 Task: configure a workspace in Visual Studio Code for managing your project.
Action: Mouse moved to (380, 260)
Screenshot: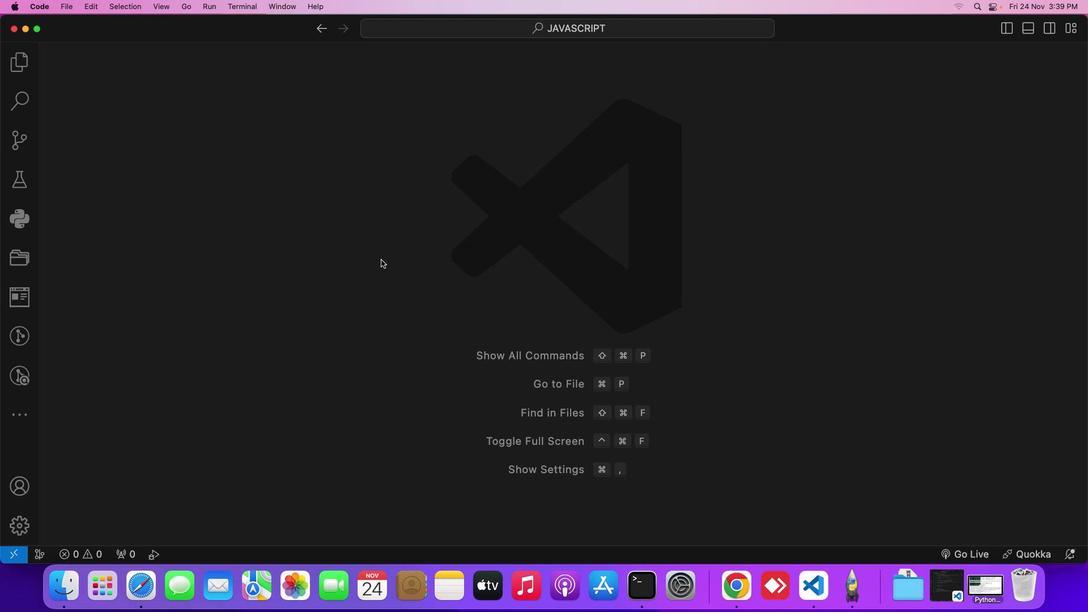 
Action: Mouse pressed left at (380, 260)
Screenshot: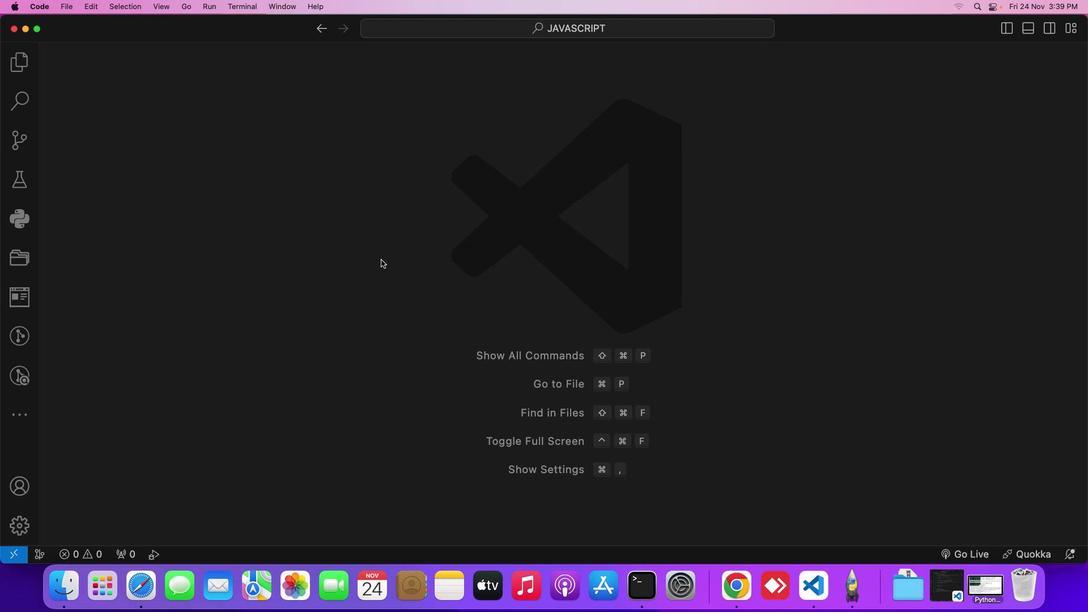 
Action: Mouse moved to (44, 5)
Screenshot: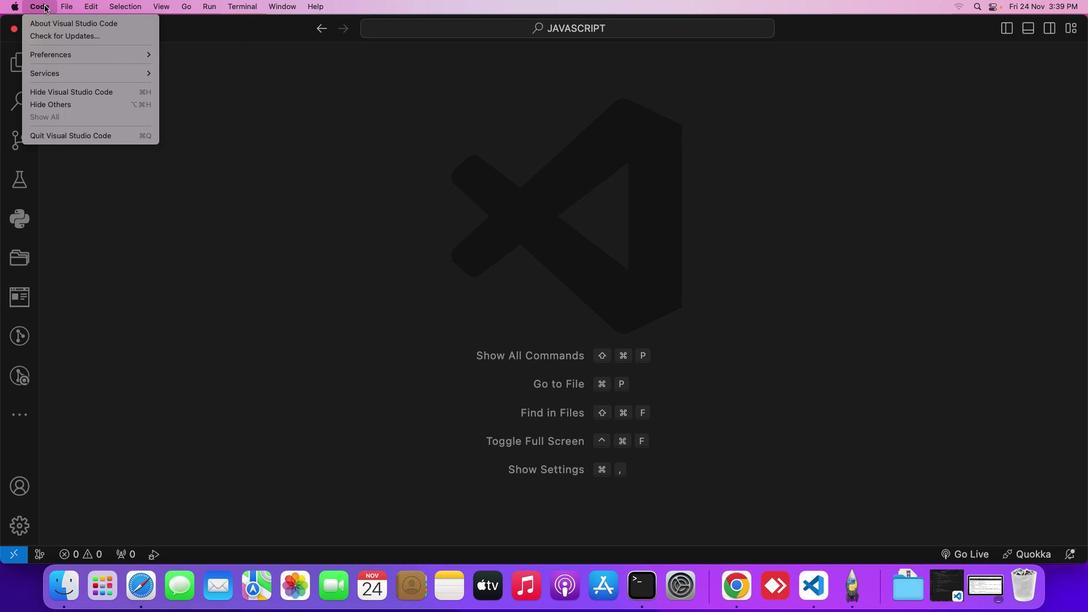 
Action: Mouse pressed left at (44, 5)
Screenshot: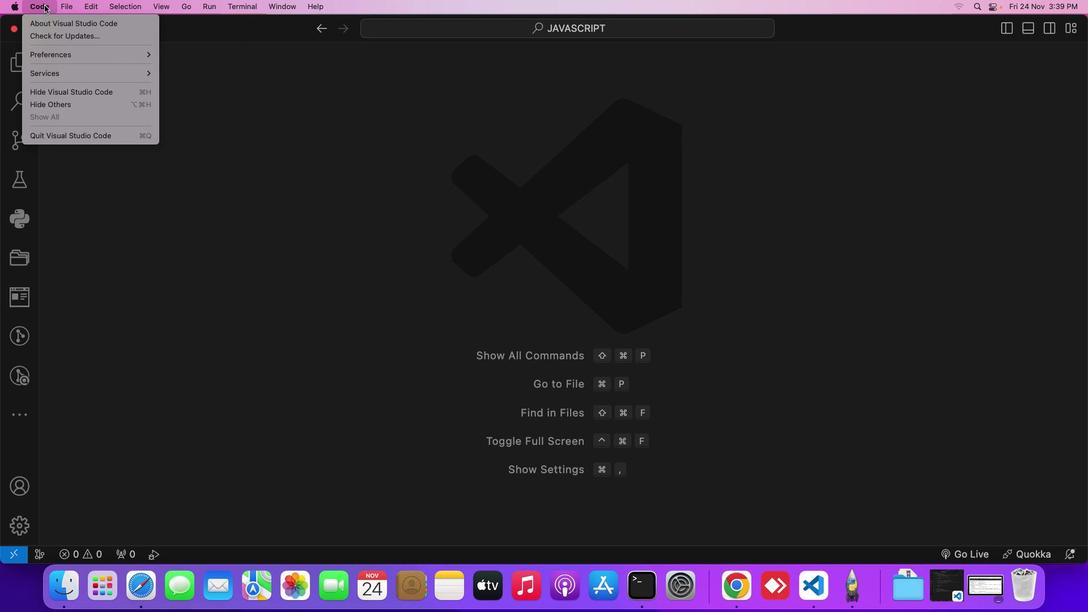 
Action: Mouse moved to (75, 57)
Screenshot: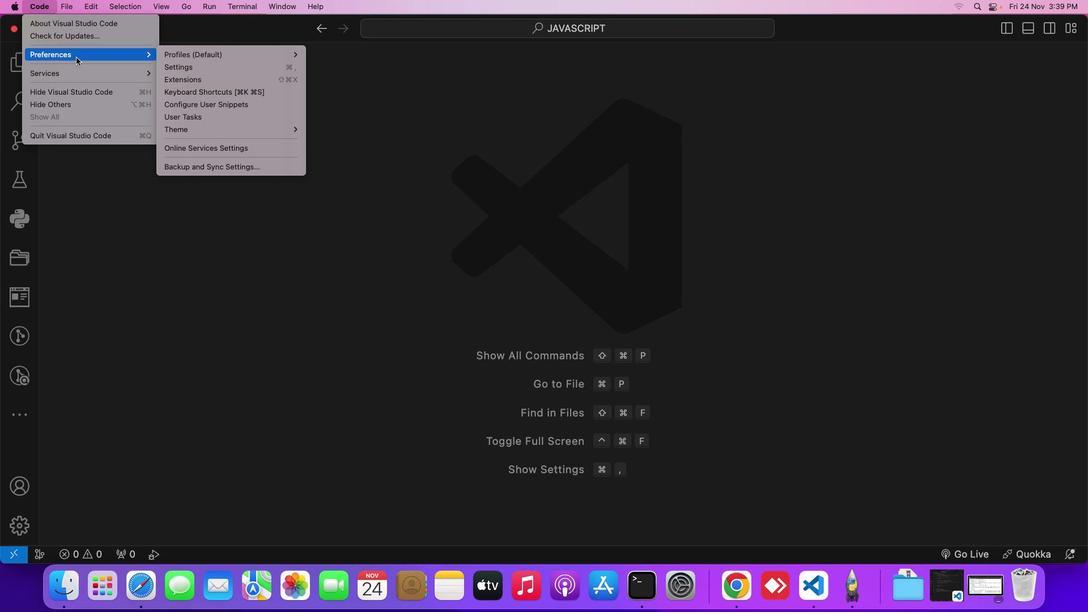 
Action: Mouse pressed left at (75, 57)
Screenshot: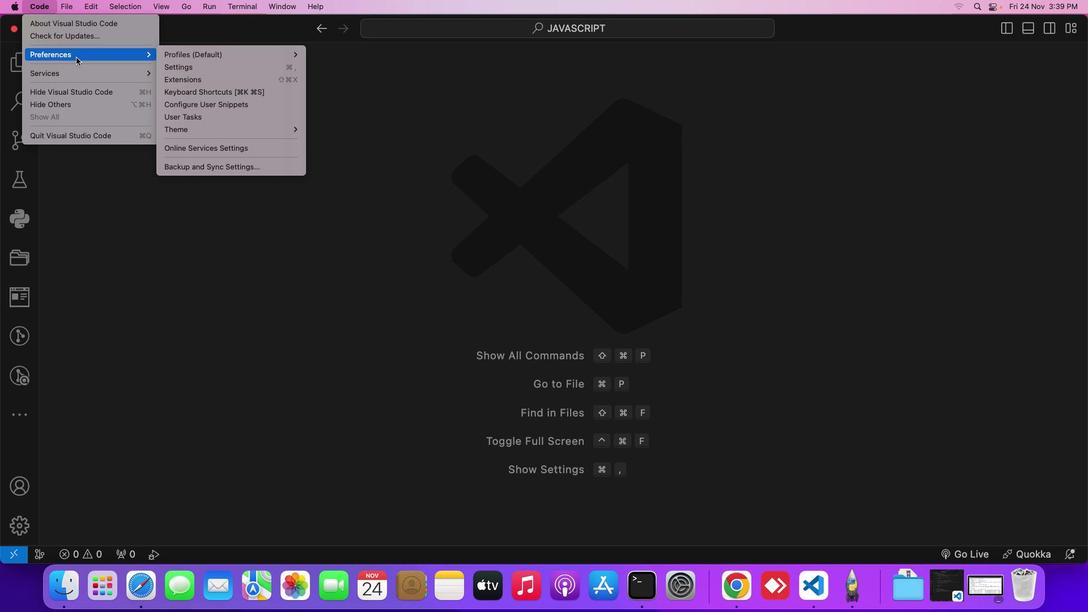 
Action: Mouse moved to (200, 69)
Screenshot: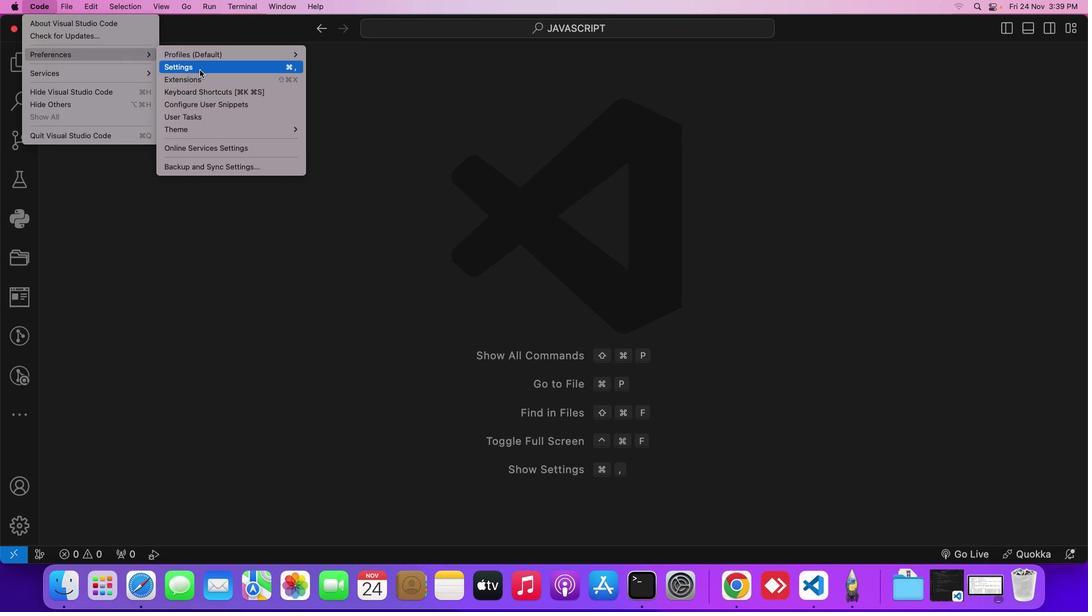 
Action: Mouse pressed left at (200, 69)
Screenshot: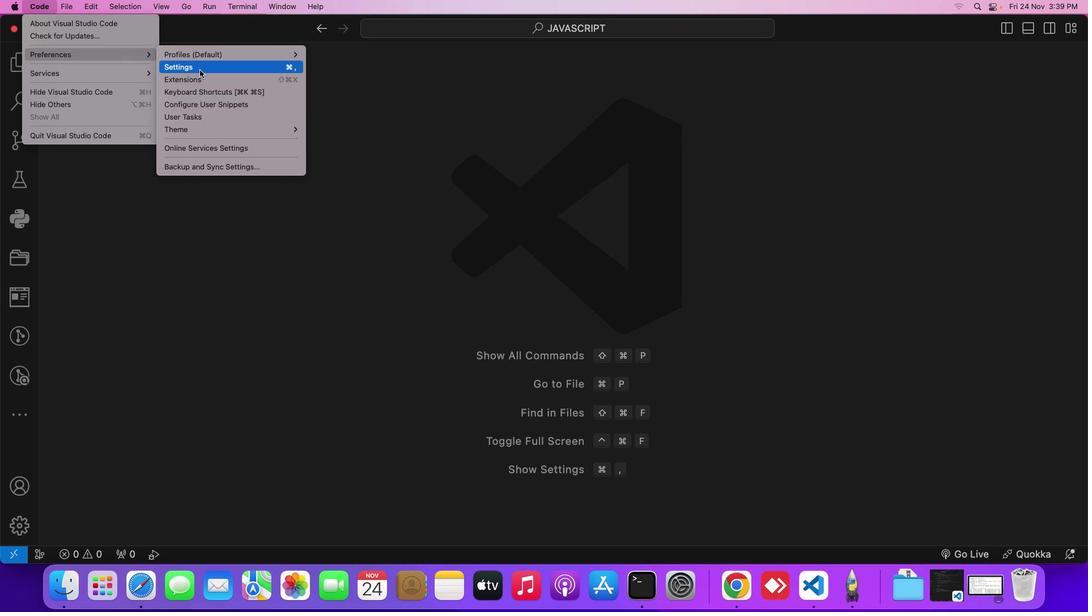 
Action: Mouse moved to (1026, 58)
Screenshot: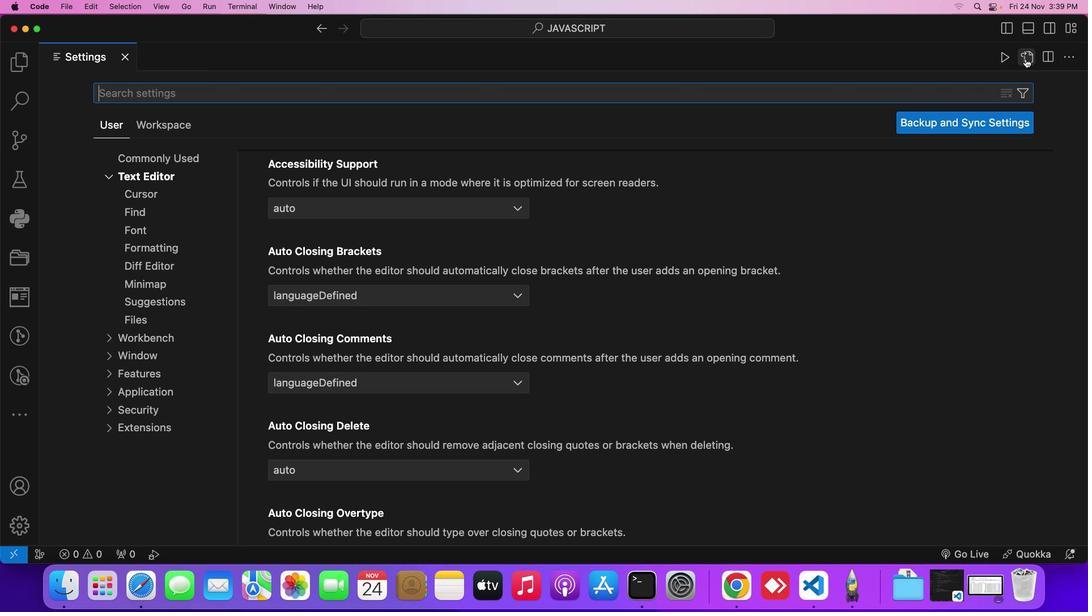 
Action: Mouse pressed left at (1026, 58)
Screenshot: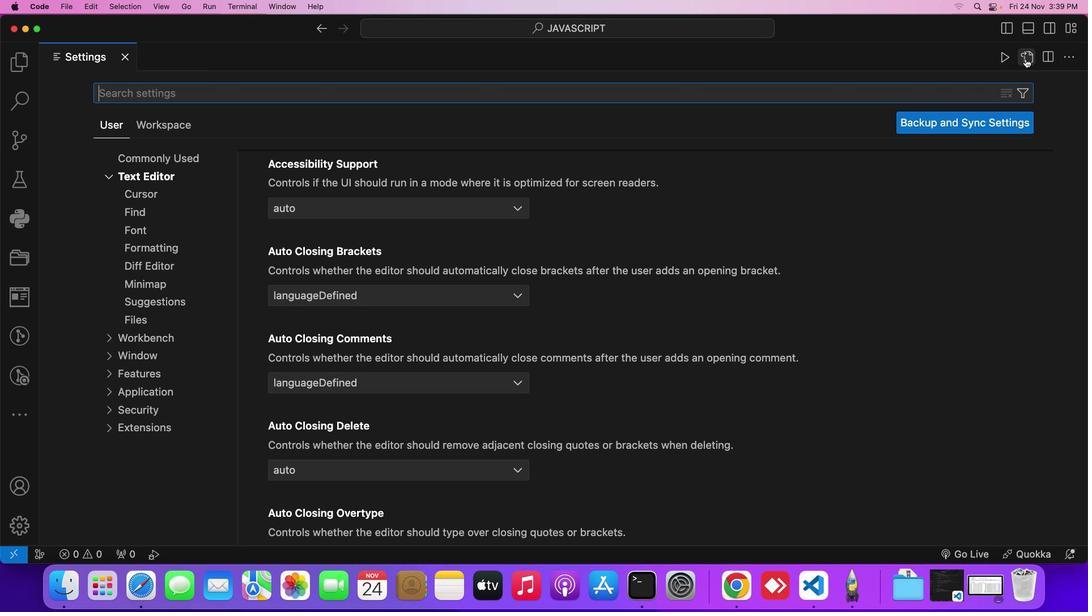 
Action: Mouse moved to (423, 383)
Screenshot: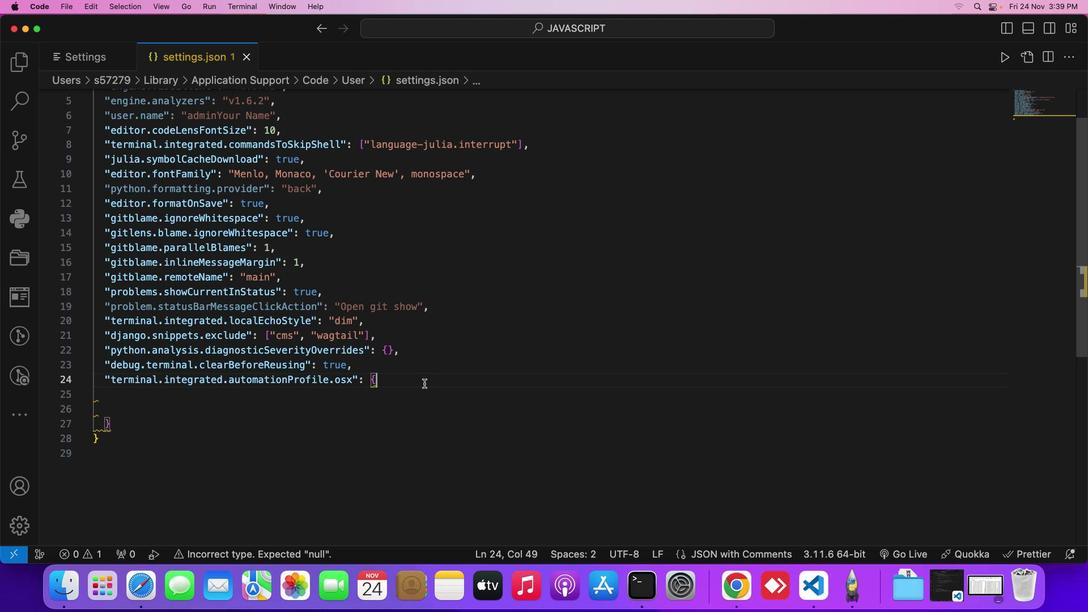 
Action: Mouse pressed left at (423, 383)
Screenshot: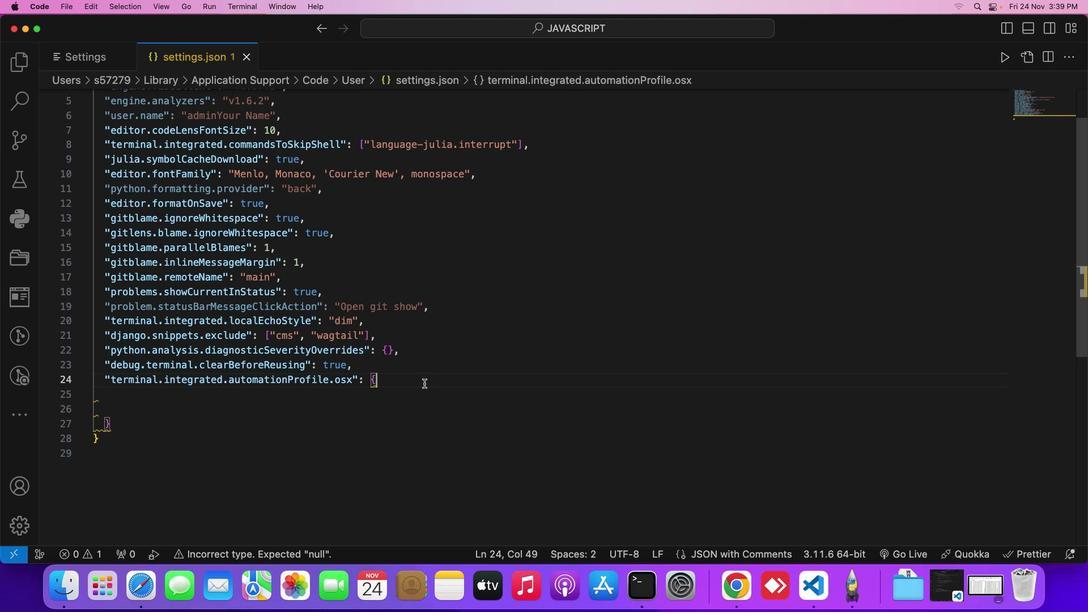 
Action: Mouse moved to (385, 357)
Screenshot: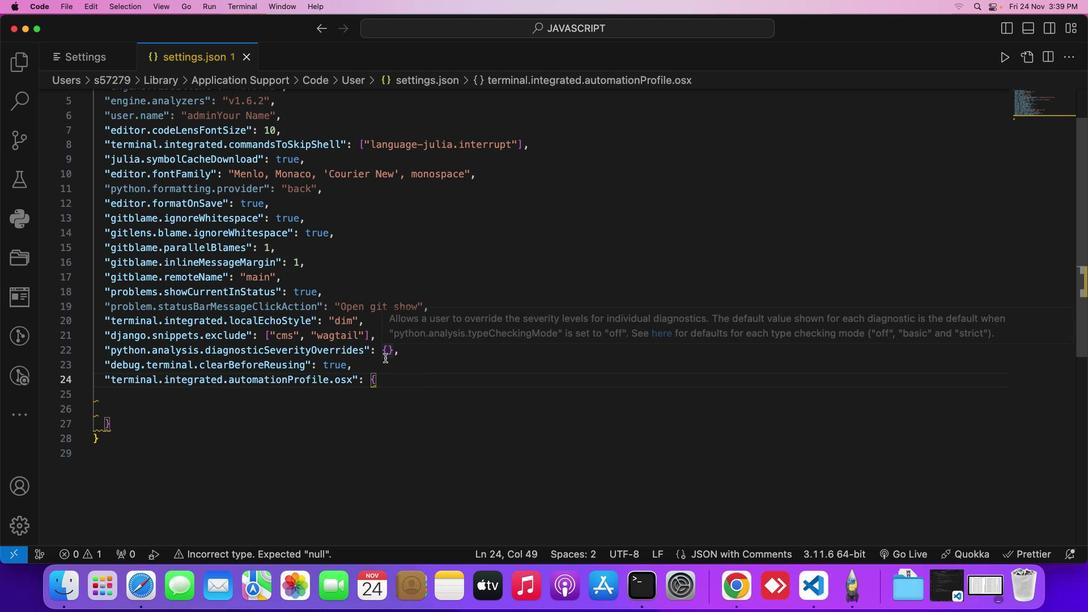 
Action: Mouse scrolled (385, 357) with delta (0, 0)
Screenshot: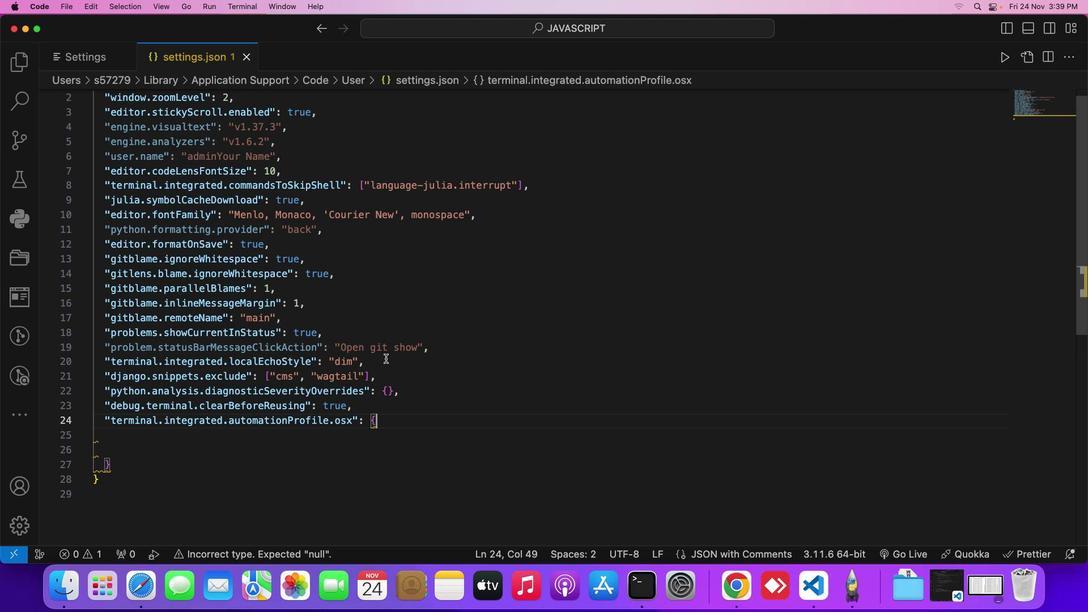 
Action: Mouse moved to (317, 302)
Screenshot: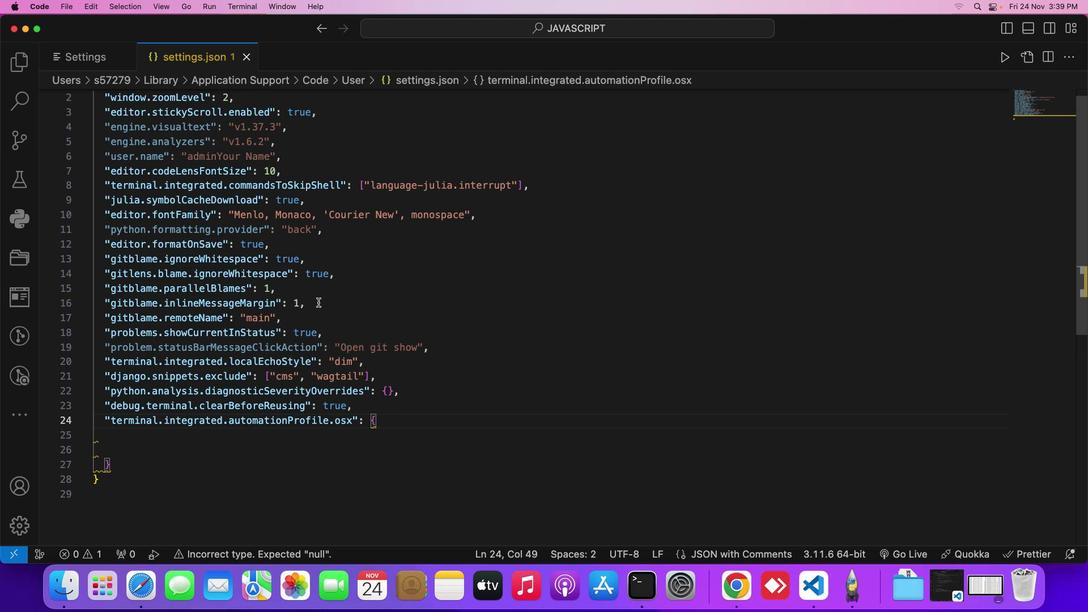 
Action: Mouse pressed left at (317, 302)
Screenshot: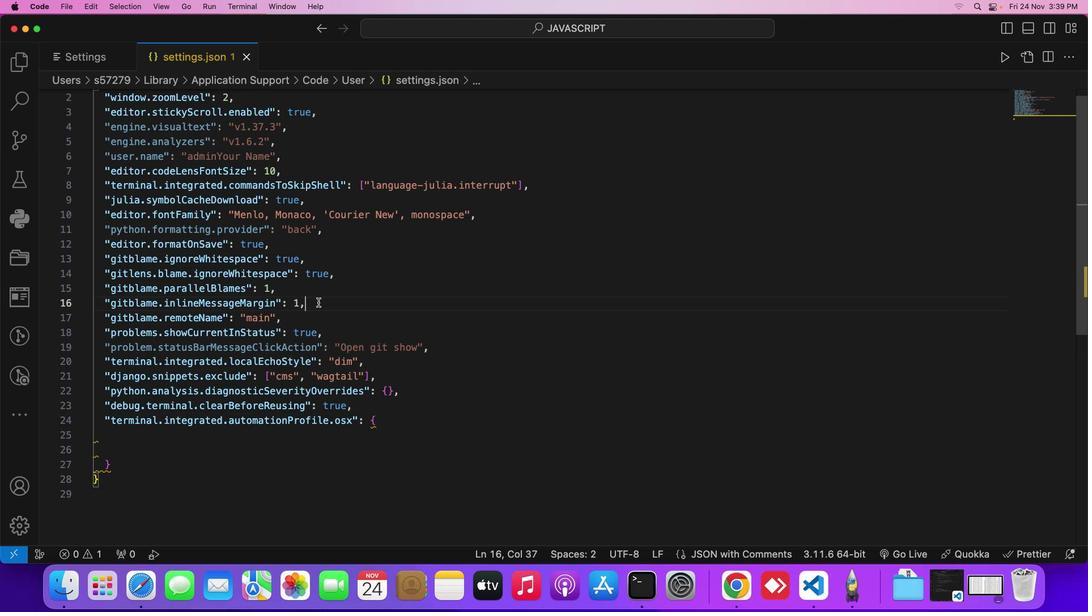 
Action: Mouse moved to (408, 413)
Screenshot: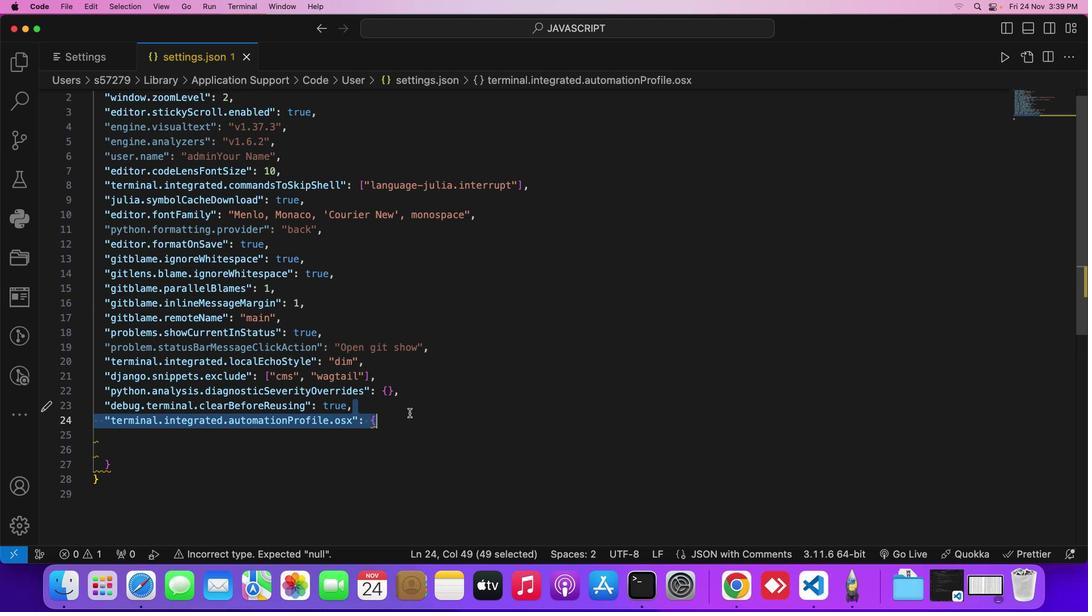 
Action: Mouse pressed left at (408, 413)
Screenshot: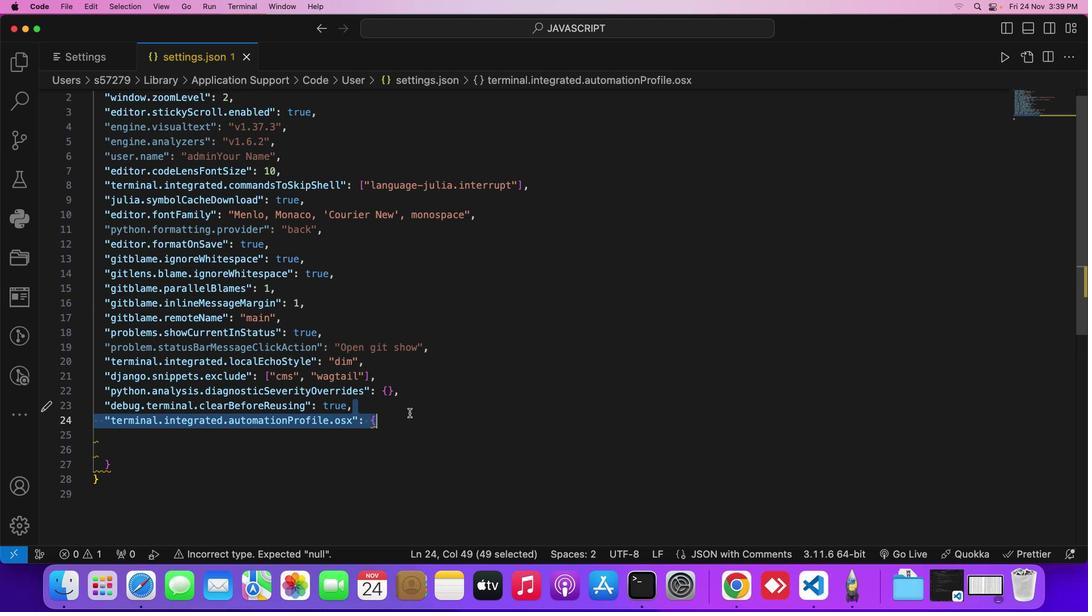 
Action: Mouse moved to (309, 315)
Screenshot: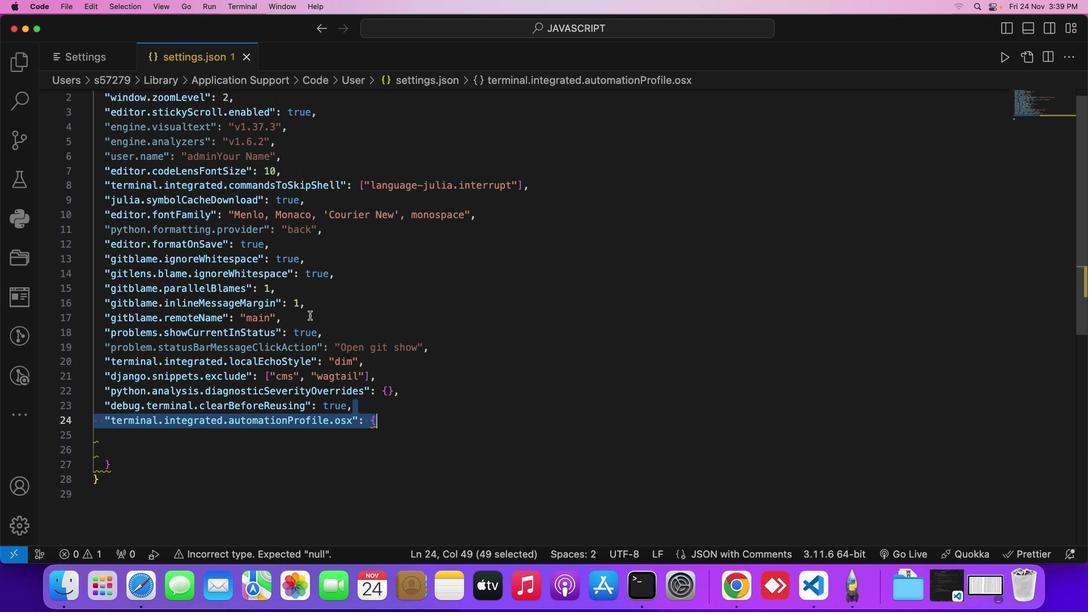 
Action: Mouse pressed left at (309, 315)
Screenshot: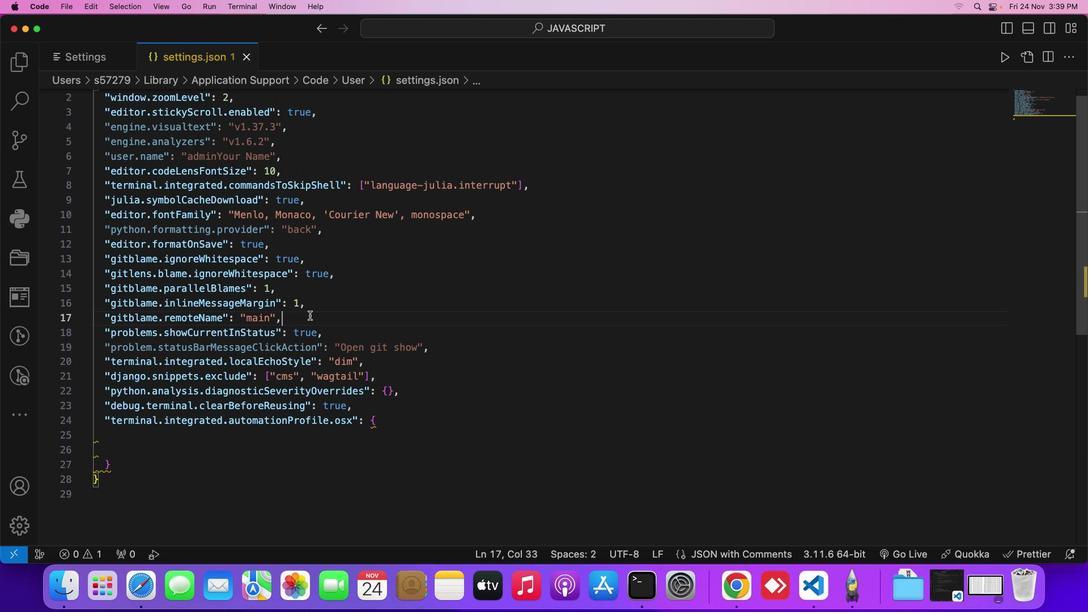 
Action: Mouse moved to (383, 376)
Screenshot: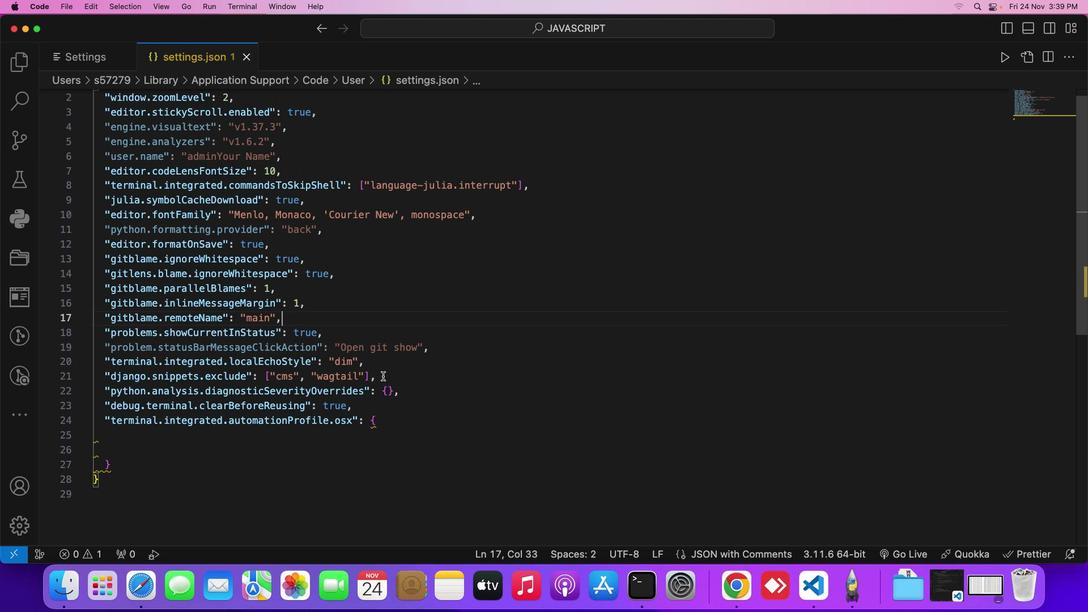 
Action: Mouse pressed left at (383, 376)
Screenshot: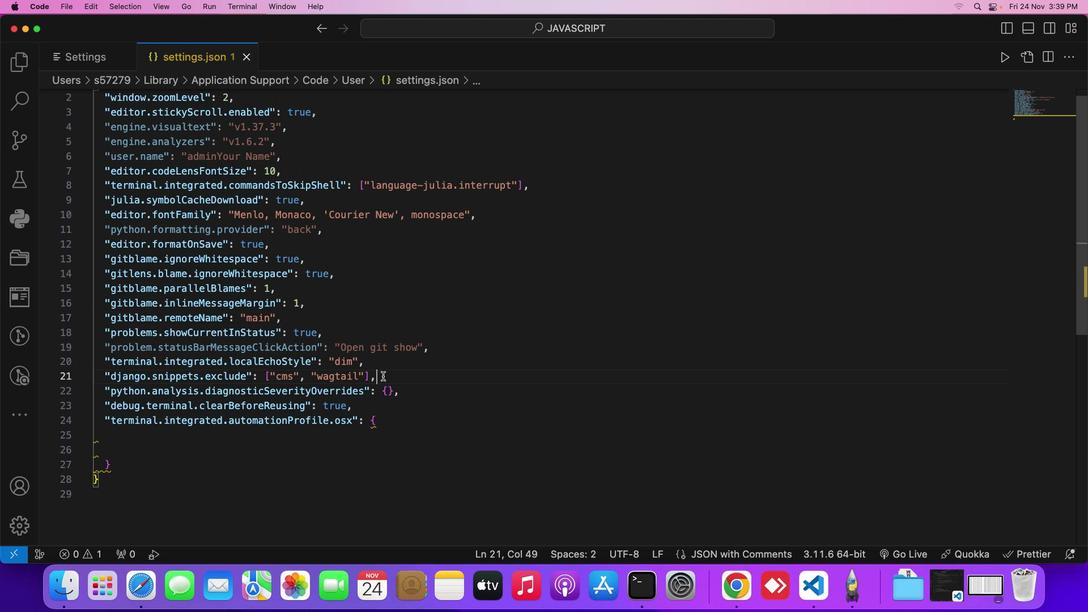 
Action: Key pressed Key.enterKey.shift_r'"''s''e''t''t''i''g''s'Key.rightKey.shift_r':'Key.leftKey.leftKey.leftKey.left'n'Key.rightKey.rightKey.rightKey.rightKey.spaceKey.shift_r'{'Key.enter'f'Key.backspaceKey.down','
Screenshot: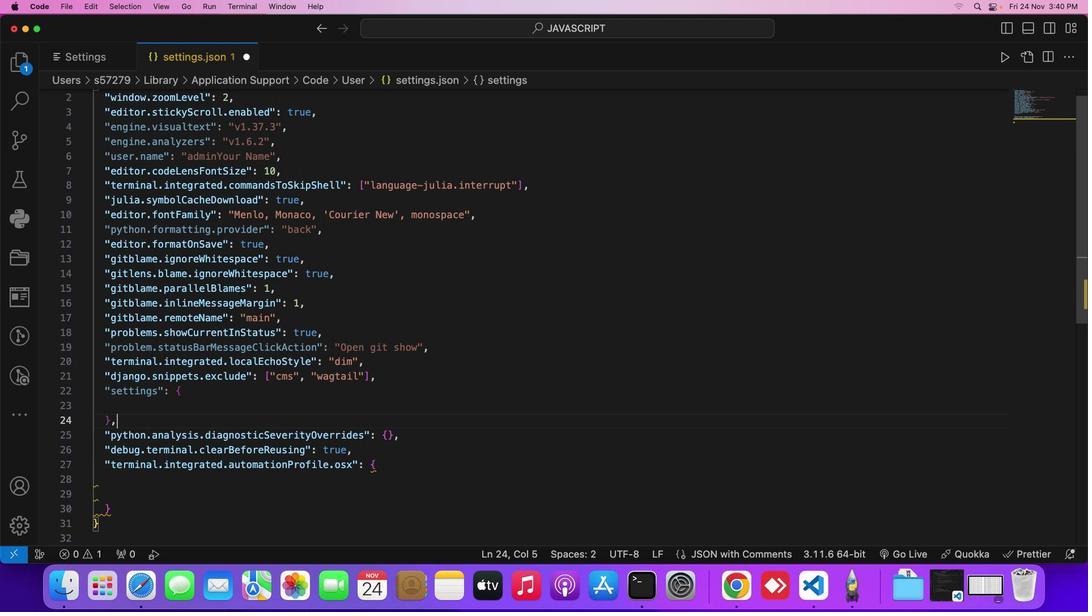 
Action: Mouse moved to (214, 400)
Screenshot: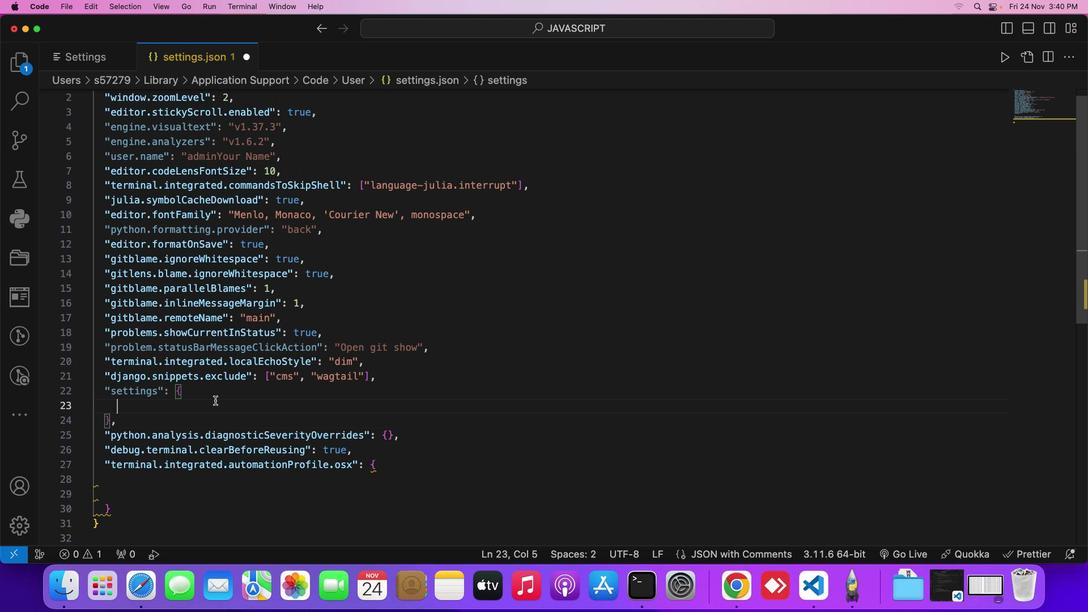 
Action: Mouse pressed left at (214, 400)
Screenshot: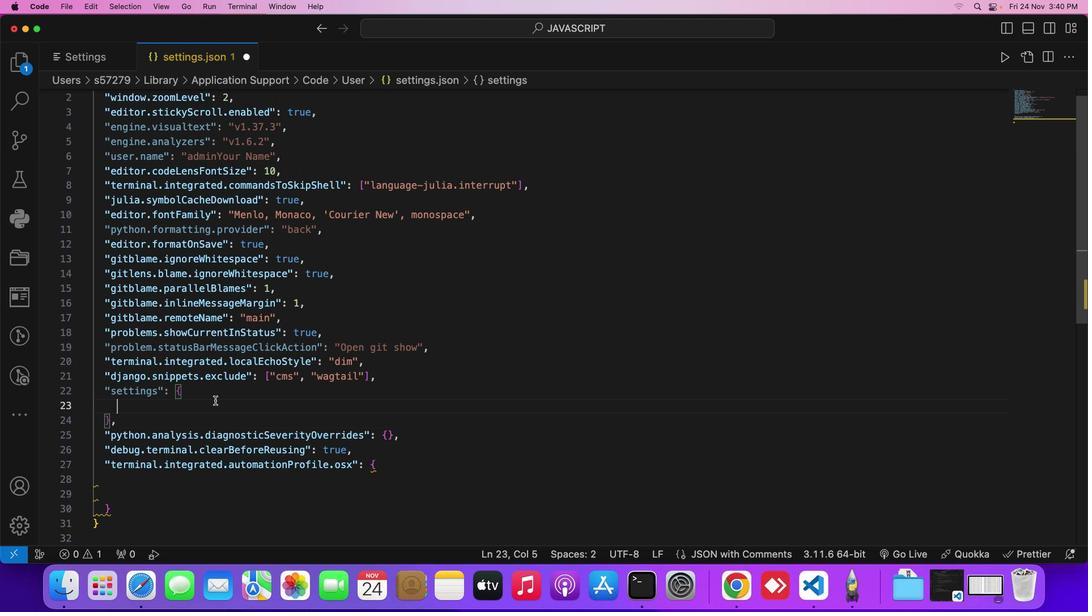 
Action: Mouse moved to (192, 393)
Screenshot: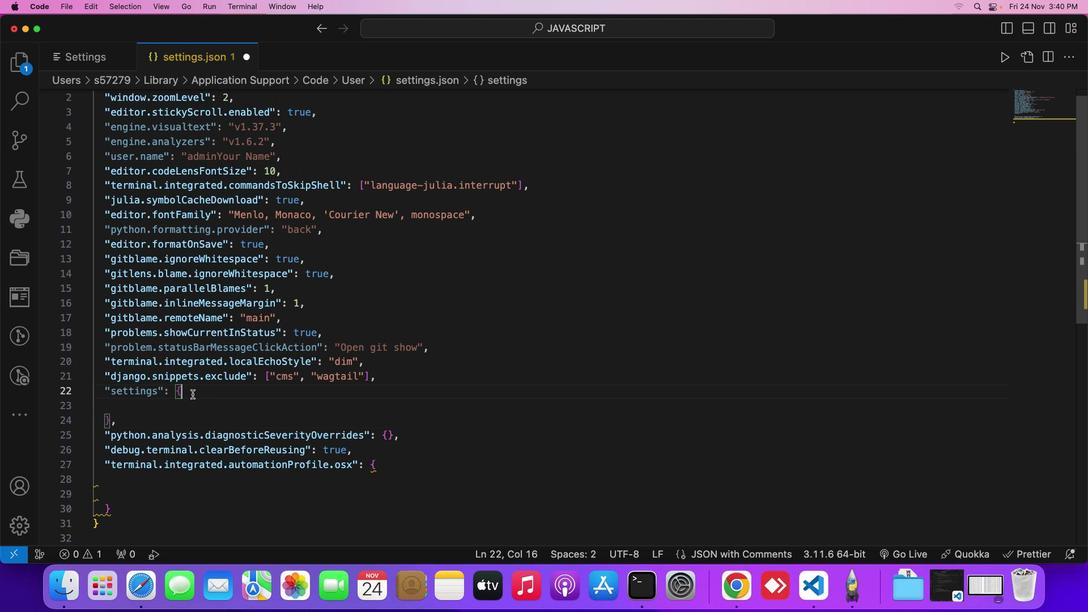 
Action: Mouse pressed left at (192, 393)
Screenshot: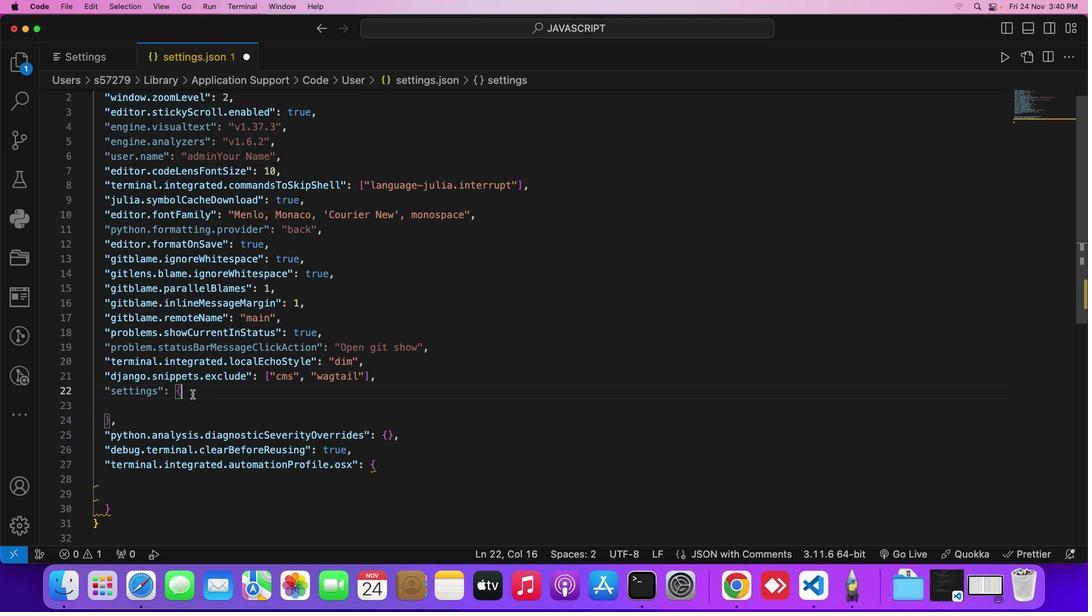 
Action: Mouse moved to (151, 402)
Screenshot: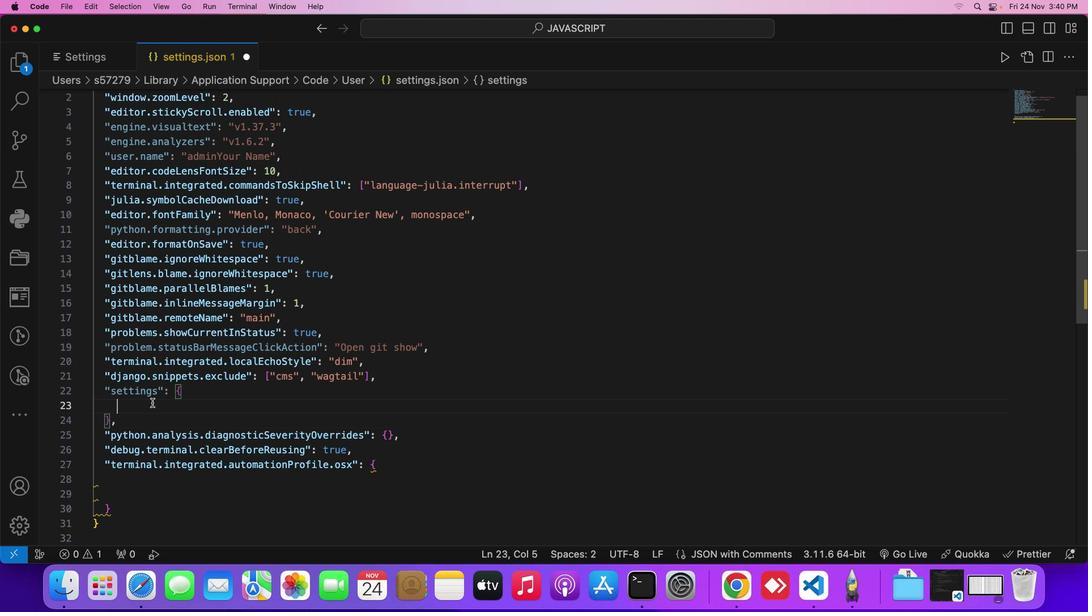 
Action: Mouse pressed left at (151, 402)
Screenshot: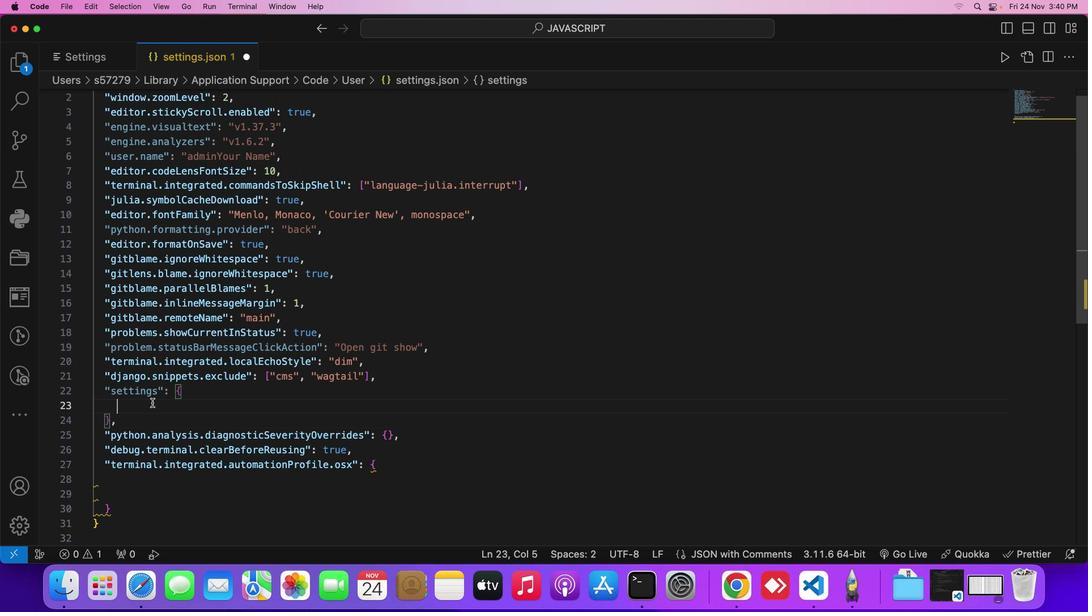 
Action: Key pressed Key.shift_r'"''e''d''i''t''o''r''.''t''a''b''s''i''z'Key.enterKey.rightKey.shift_r':'Key.space'2'','Key.enterKey.shift_r'"''f''i''l''e''s''.''d'Key.backspace'e''x''c''u'Key.enterKey.rightKey.shift_r':'Key.spaceKey.shift_r'{'Key.enter'f'Key.backspaceKey.shift_r'"'Key.shift_r'*''*''/''.''g''i''t'Key.rightKey.shift_r':'Key.space't''r''u''e'';'Key.backspace','Key.enterKey.shift_r'"'Key.shift_r'*''*''/''.'Key.spaceKey.backspaceKey.shift_r'D''s''.'Key.shift_r'S''t''o''r''e'Key.rightKey.shift_r':'Key.spaceKey.backspace't''r''u''e'';'Key.backspace
Screenshot: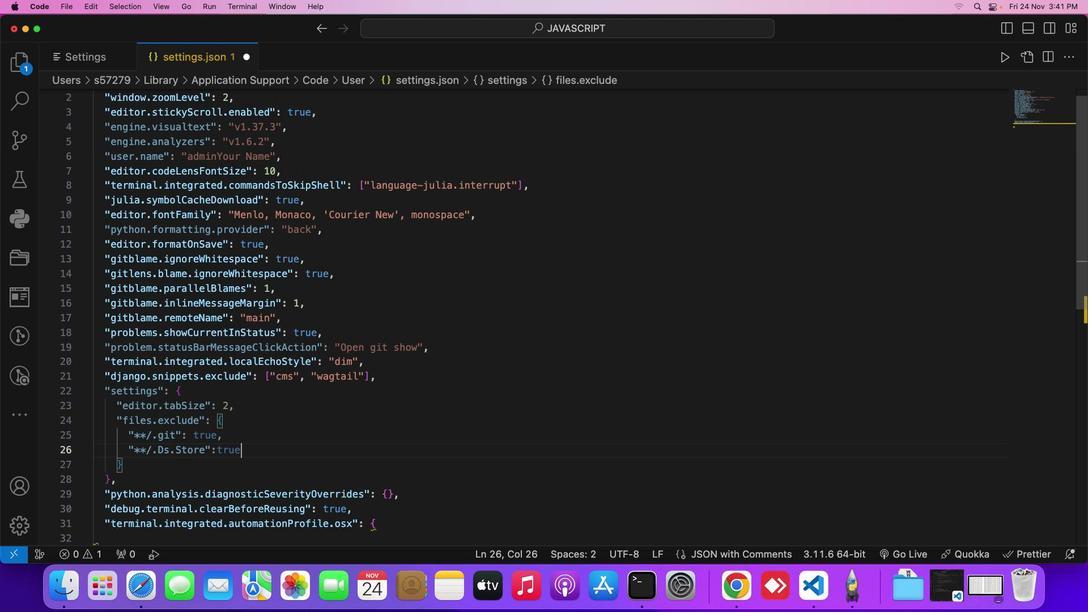
Action: Mouse moved to (150, 409)
Screenshot: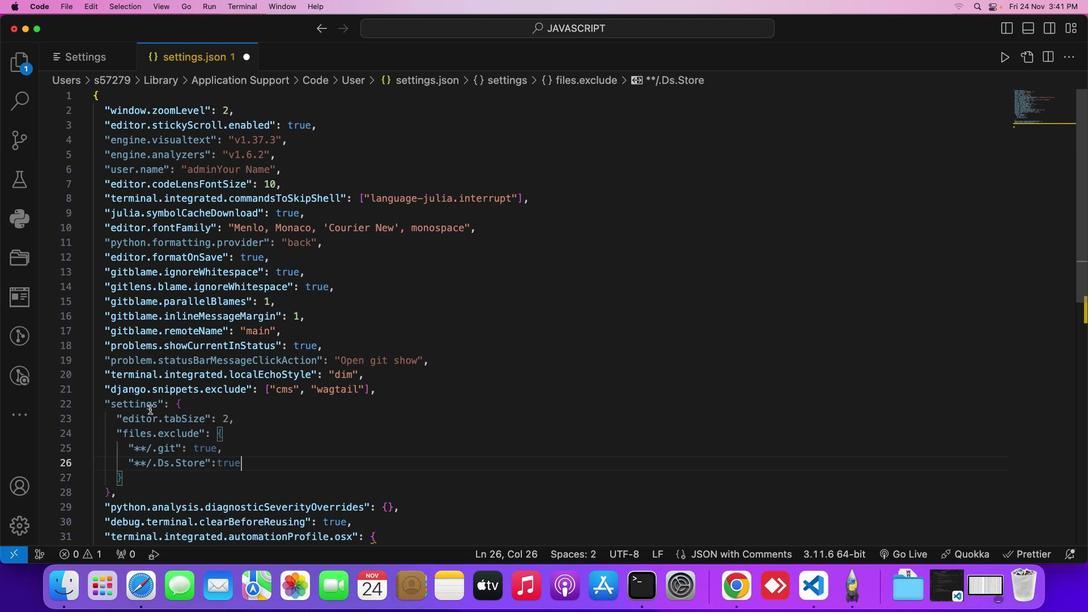 
Action: Mouse scrolled (150, 409) with delta (0, 0)
Screenshot: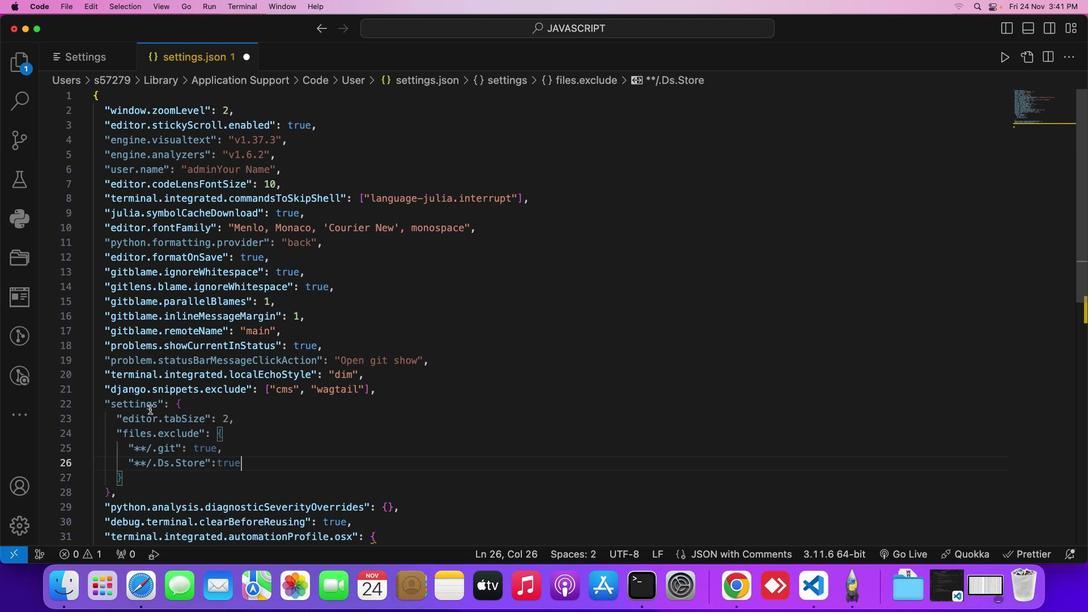 
Action: Mouse moved to (150, 409)
Screenshot: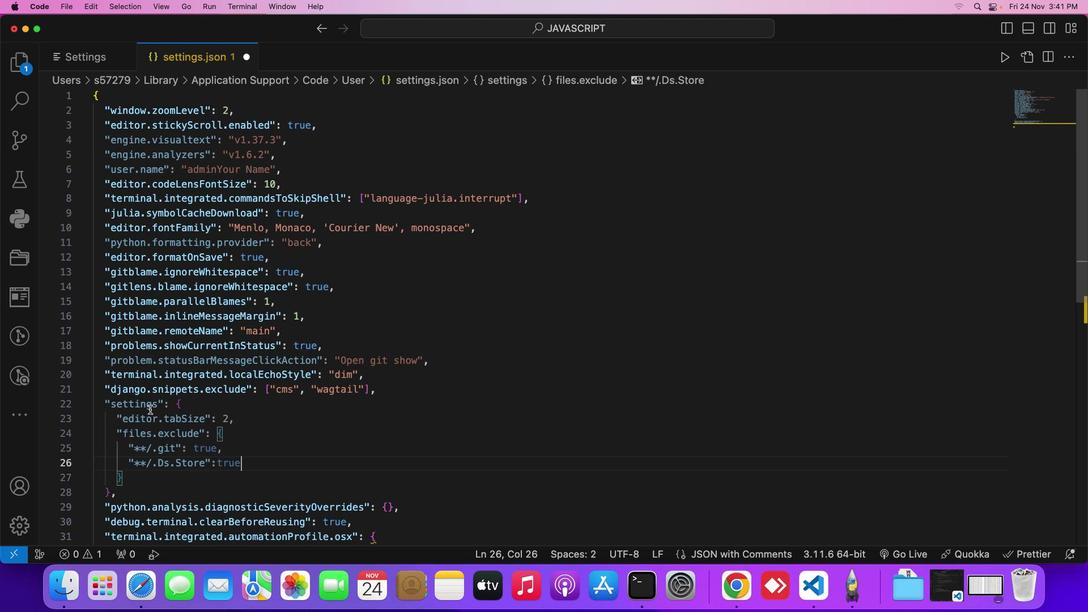 
Action: Mouse scrolled (150, 409) with delta (0, 0)
Screenshot: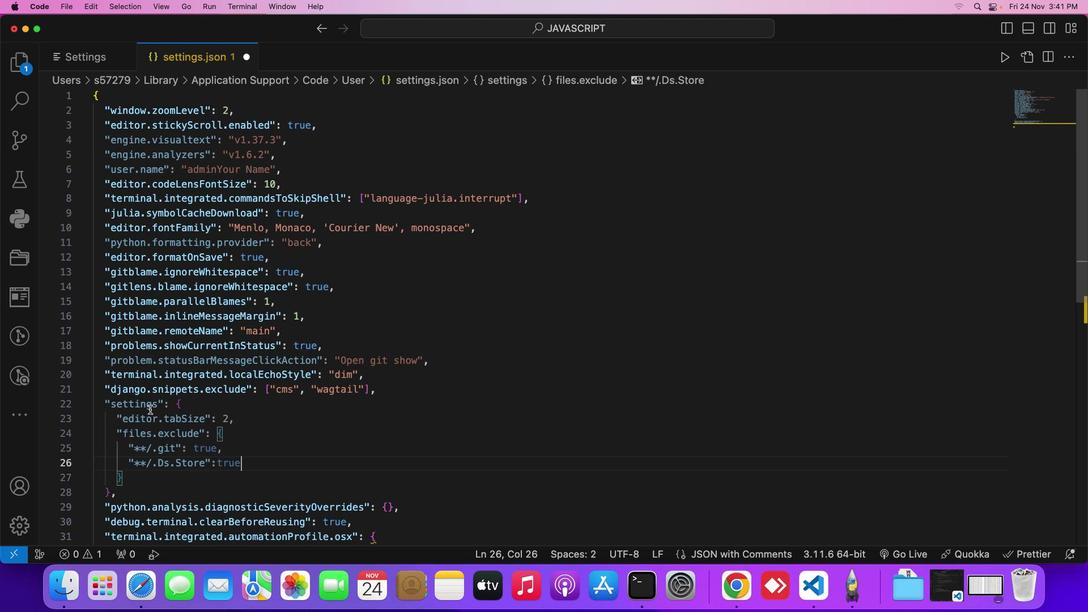 
Action: Mouse scrolled (150, 409) with delta (0, 1)
Screenshot: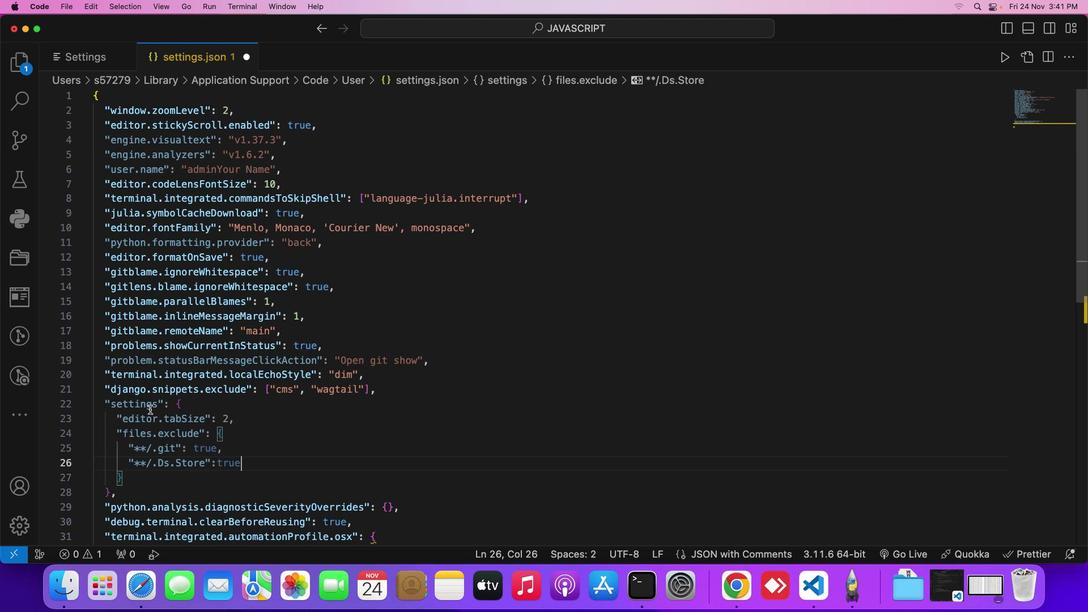 
Action: Mouse moved to (164, 413)
Screenshot: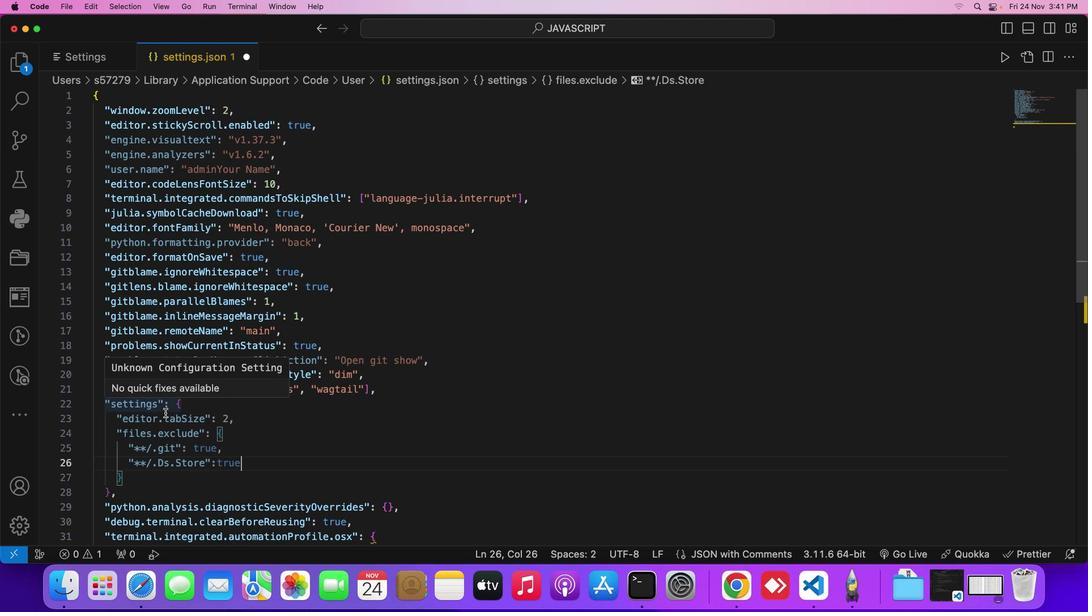 
Action: Key pressed Key.cmd
Screenshot: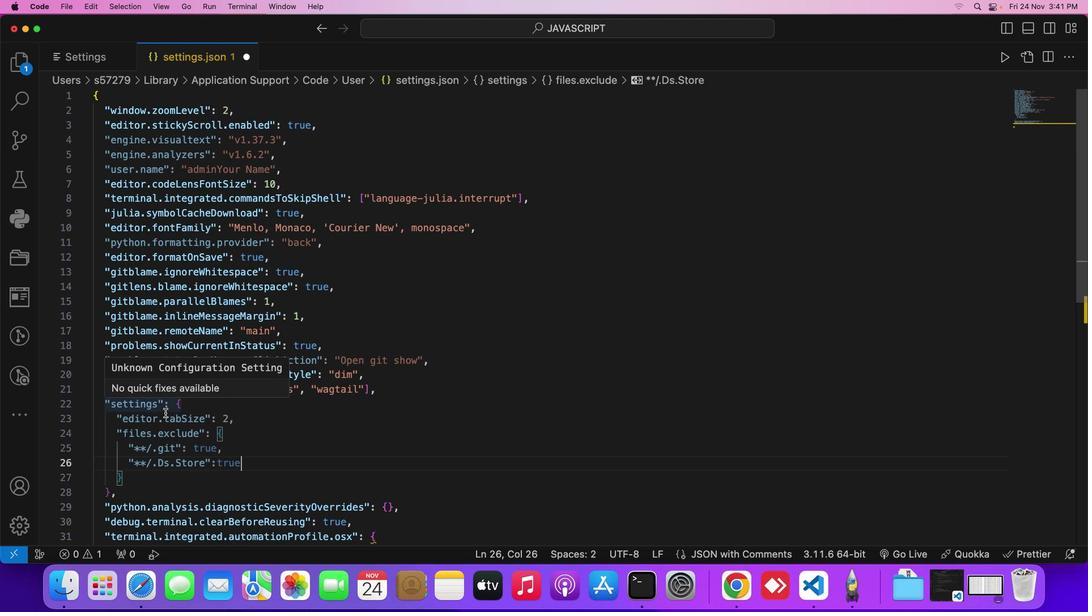
Action: Mouse moved to (164, 413)
Screenshot: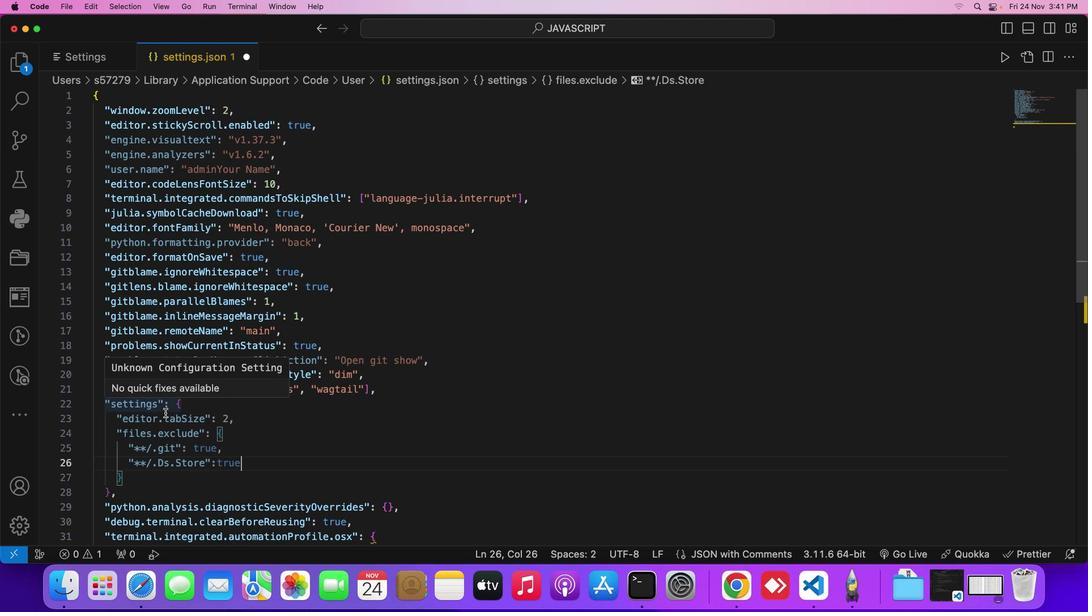 
Action: Key pressed 's'
Screenshot: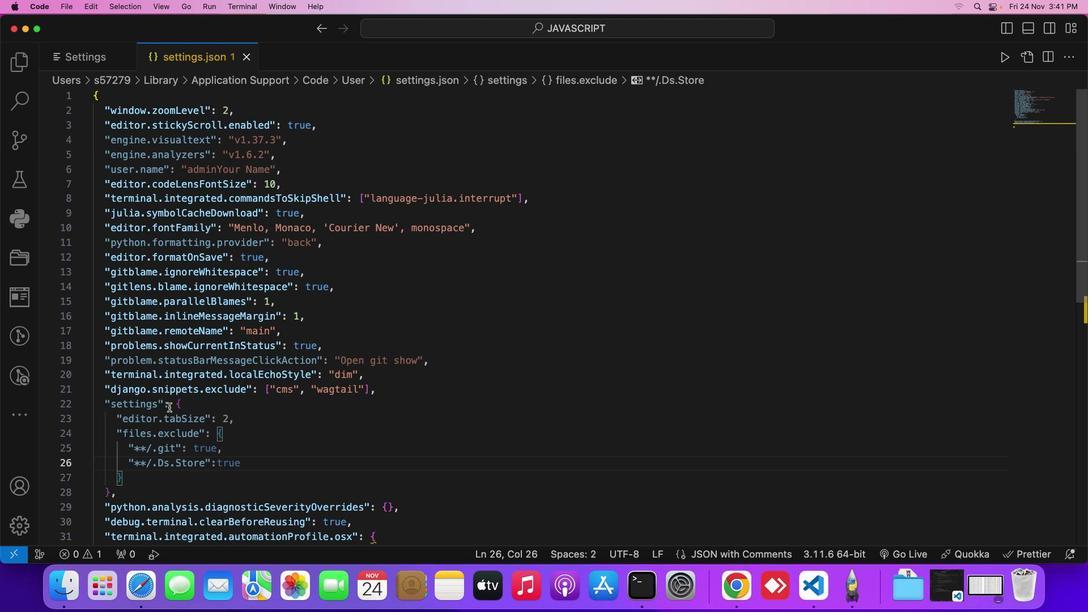 
Action: Mouse moved to (70, 6)
Screenshot: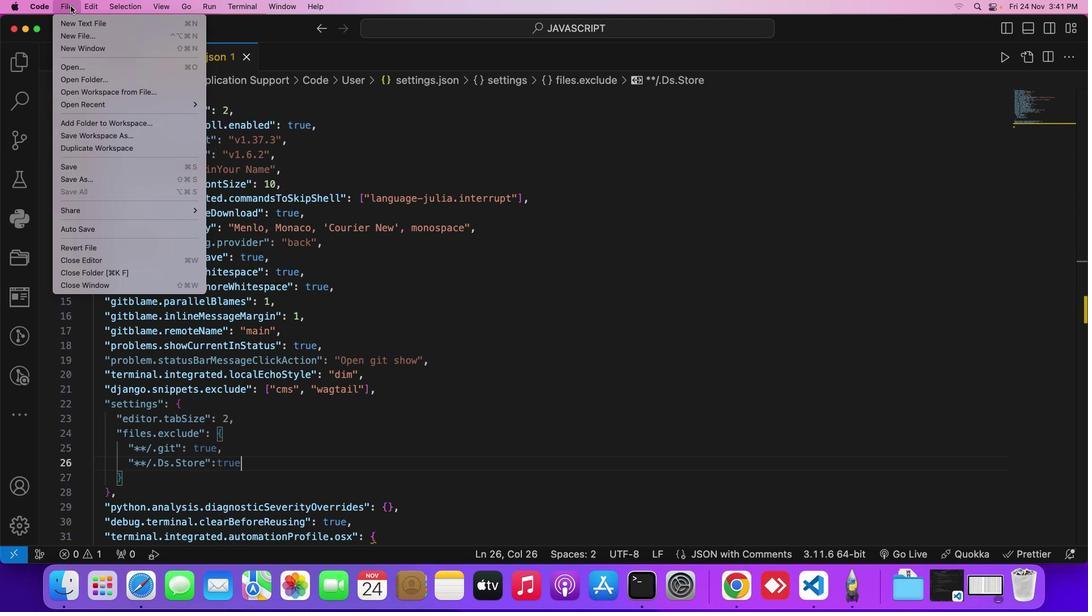 
Action: Mouse pressed left at (70, 6)
Screenshot: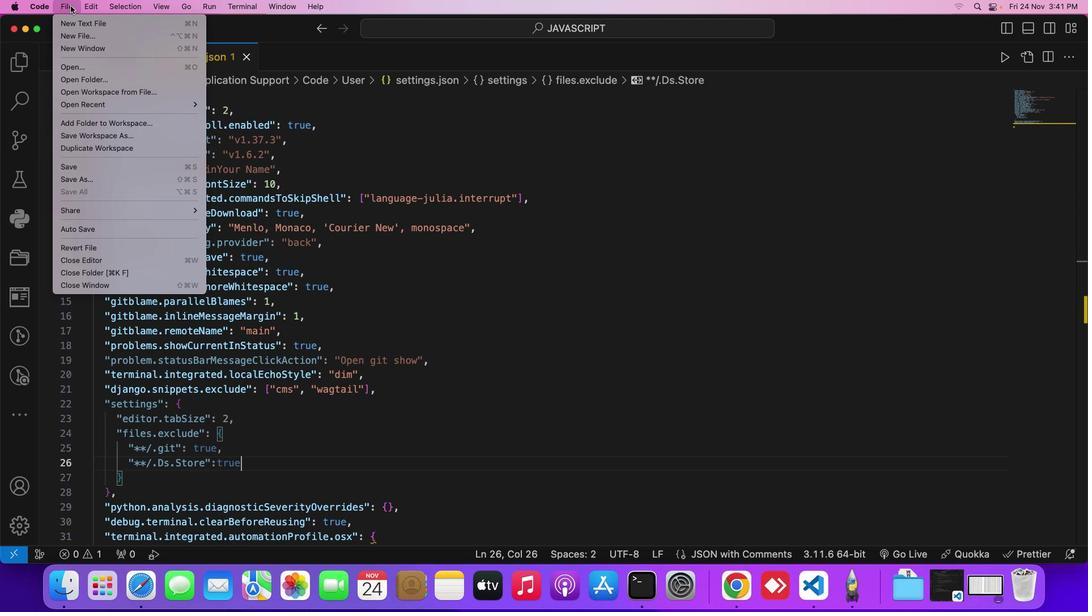 
Action: Mouse moved to (107, 167)
Screenshot: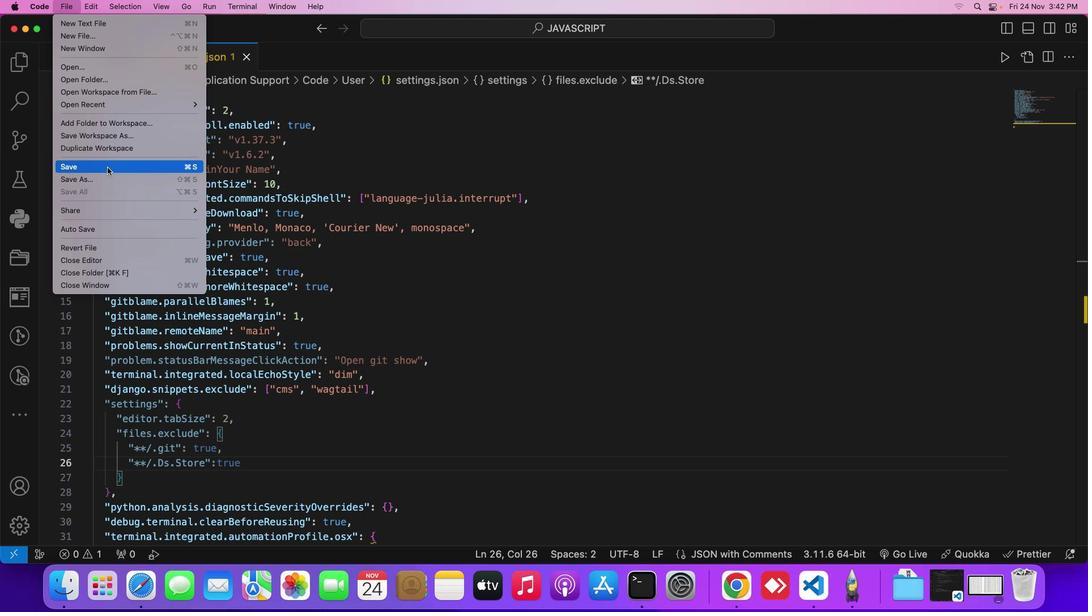 
Action: Mouse pressed left at (107, 167)
Screenshot: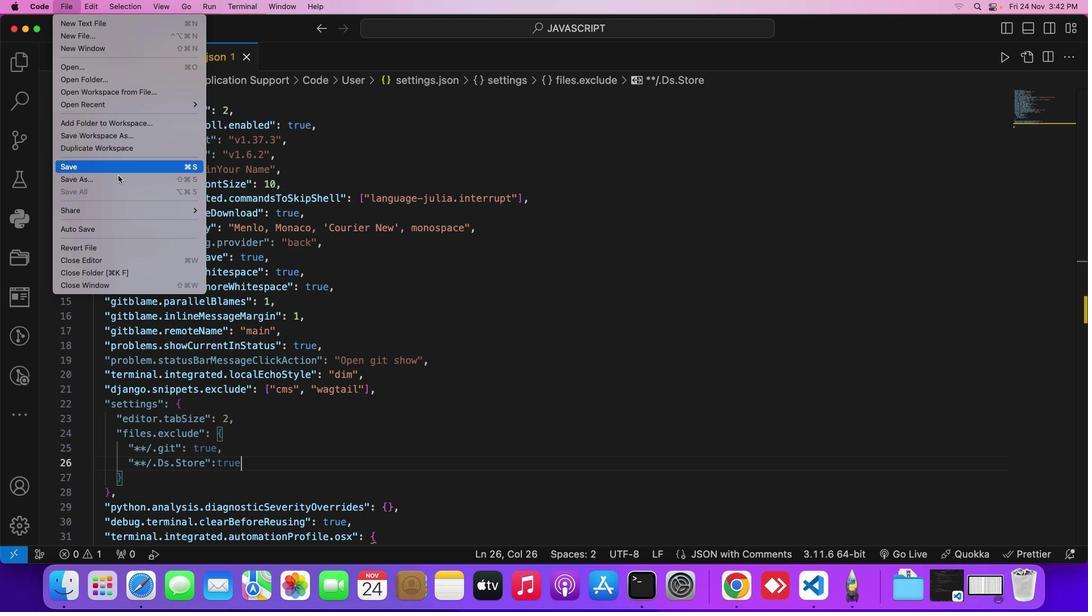 
Action: Mouse moved to (301, 251)
Screenshot: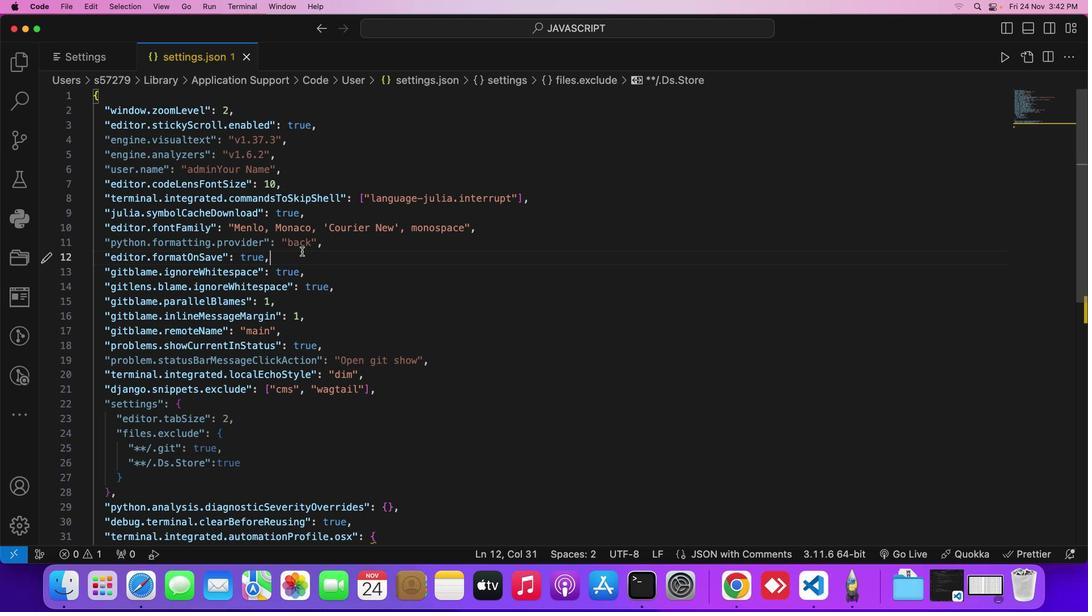 
Action: Mouse pressed left at (301, 251)
Screenshot: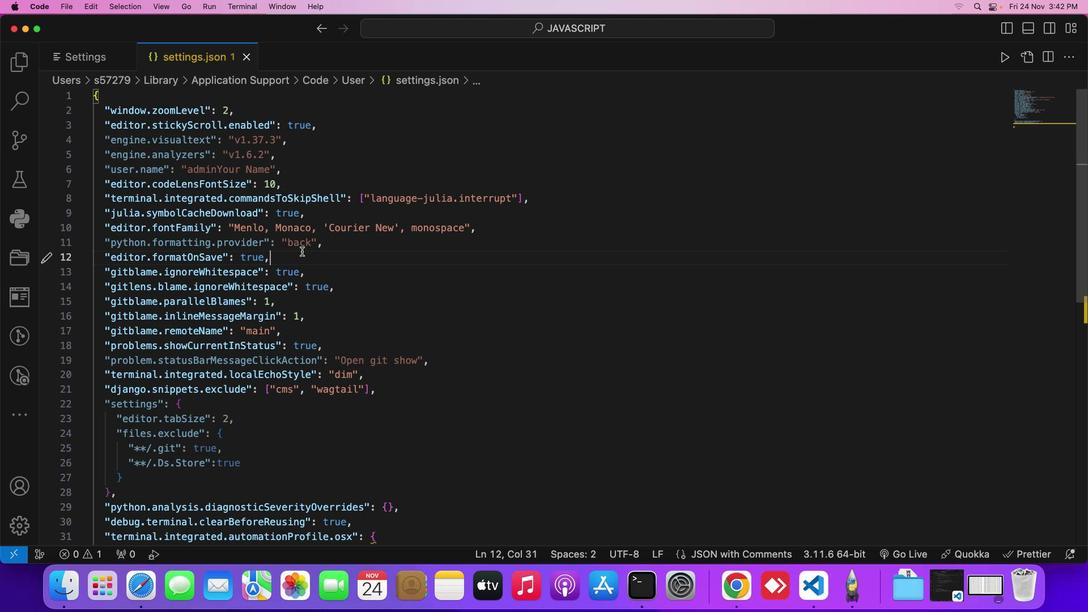 
Action: Mouse moved to (1040, 57)
Screenshot: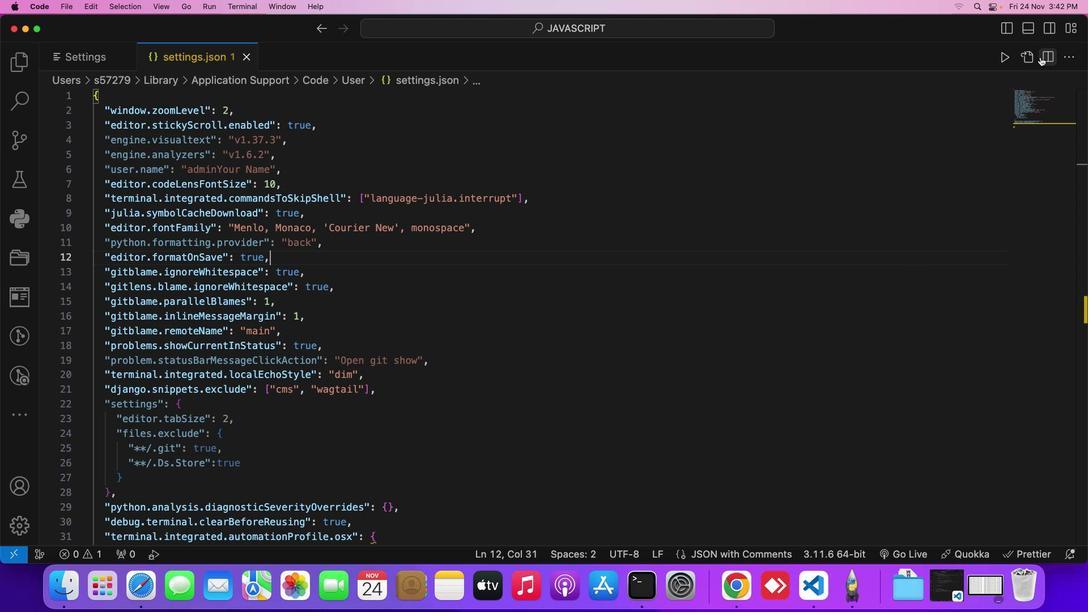 
Action: Mouse pressed left at (1040, 57)
Screenshot: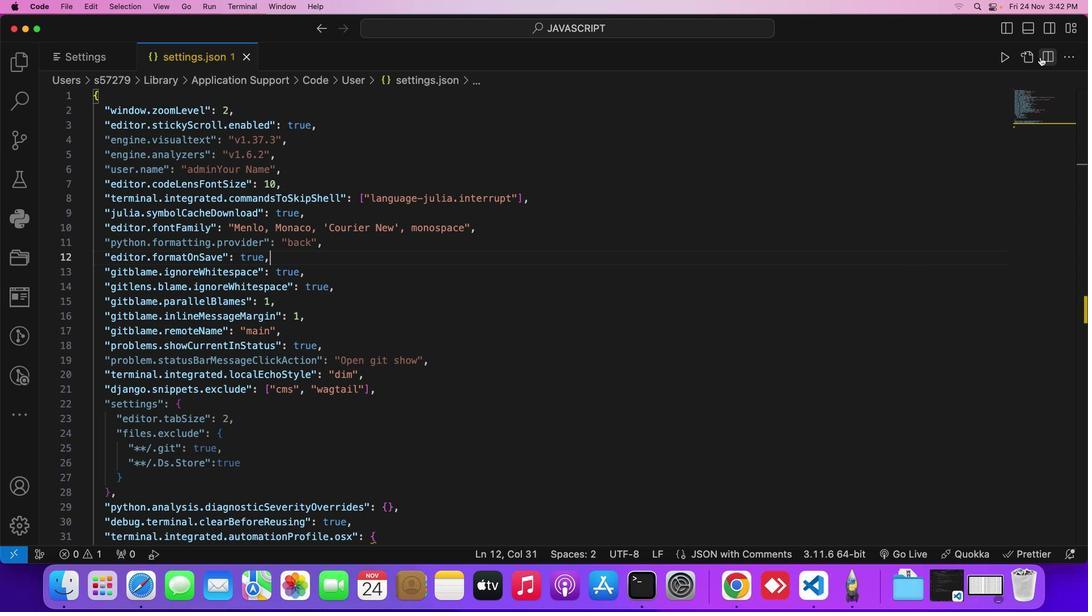 
Action: Mouse moved to (675, 57)
Screenshot: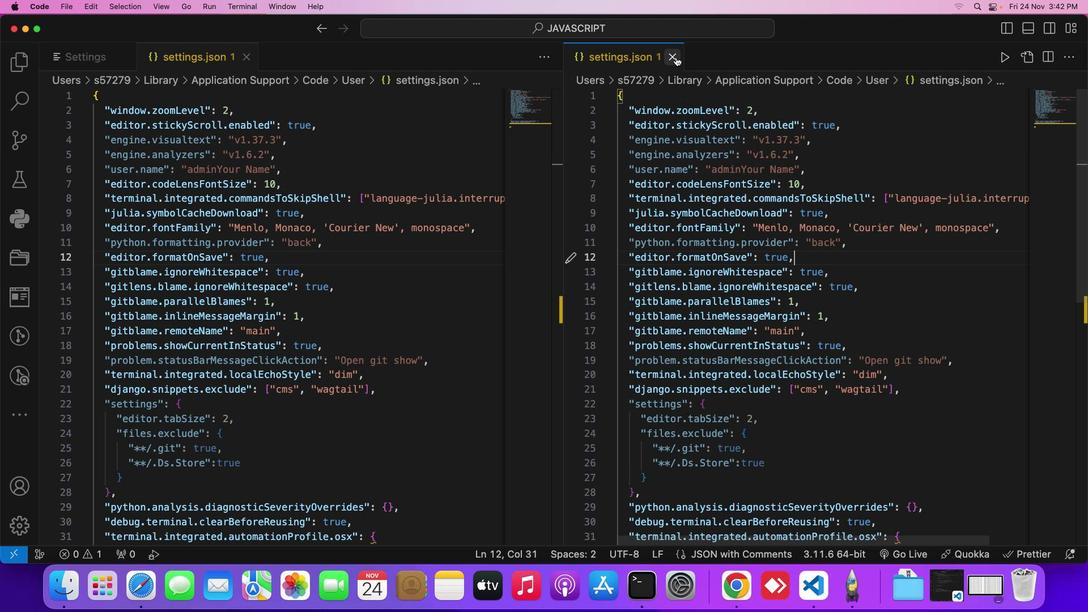 
Action: Mouse pressed left at (675, 57)
Screenshot: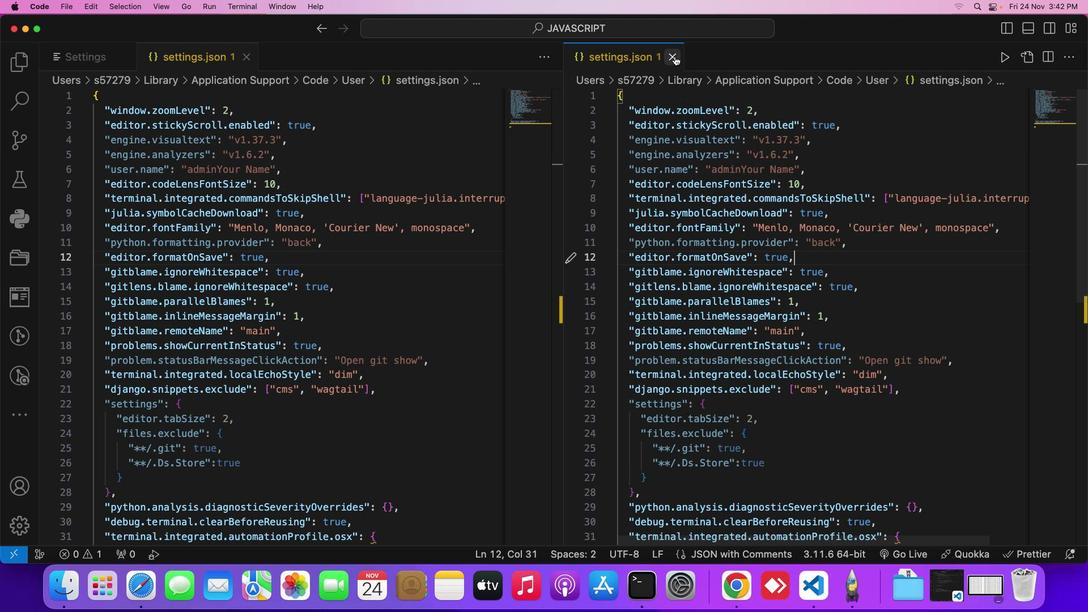 
Action: Mouse moved to (142, 487)
Screenshot: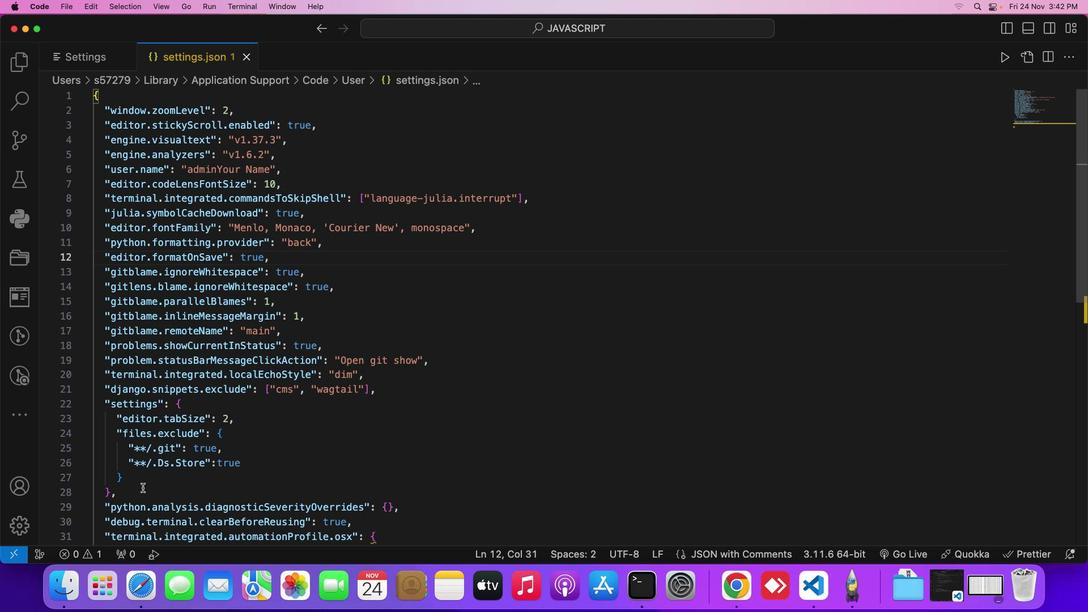 
Action: Mouse pressed left at (142, 487)
Screenshot: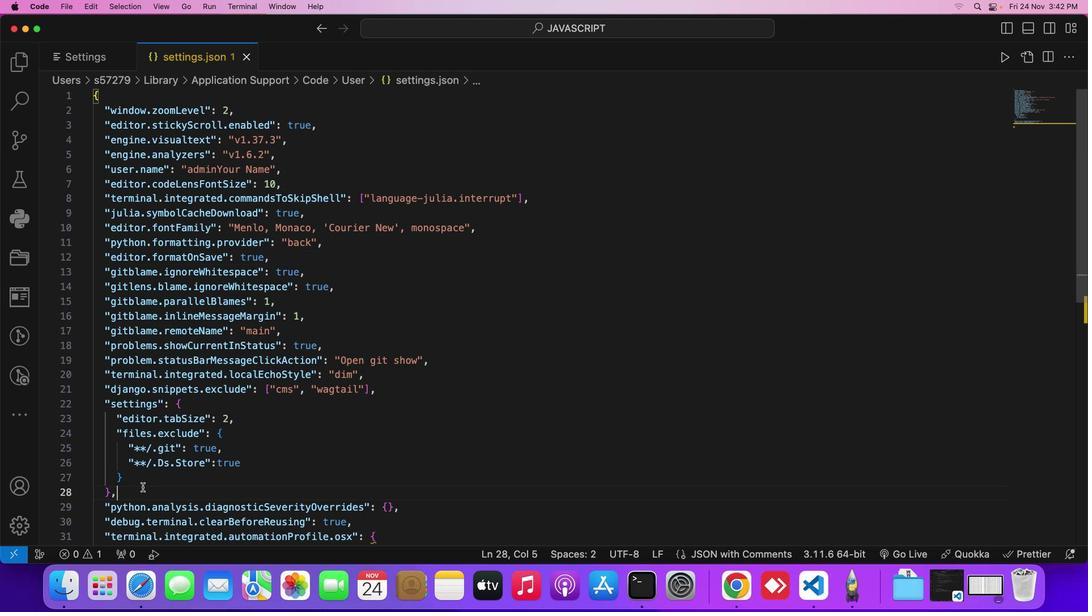 
Action: Mouse moved to (137, 495)
Screenshot: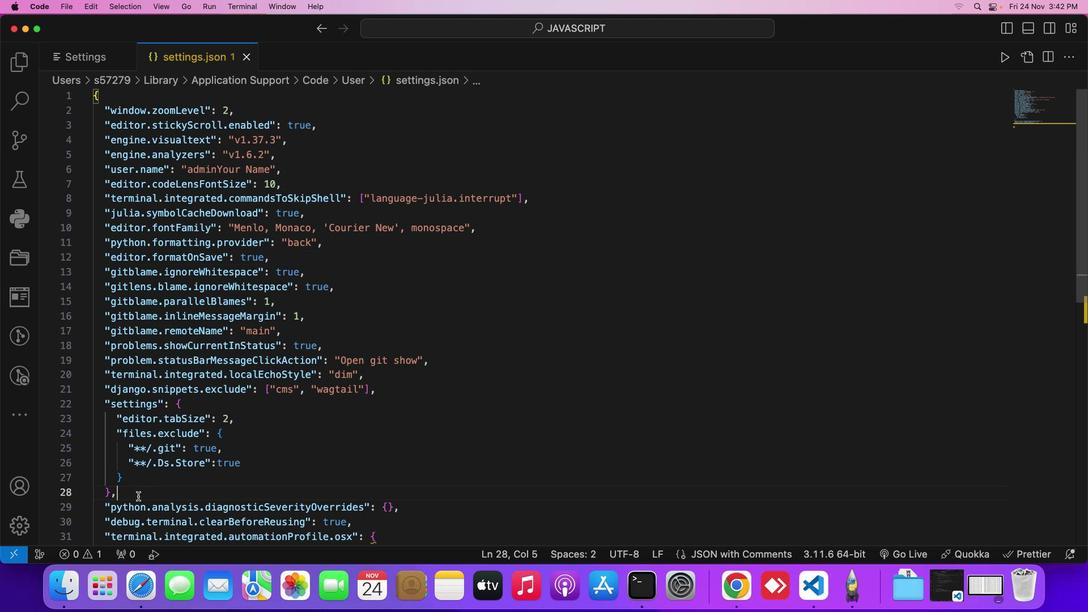 
Action: Key pressed Key.enter
Screenshot: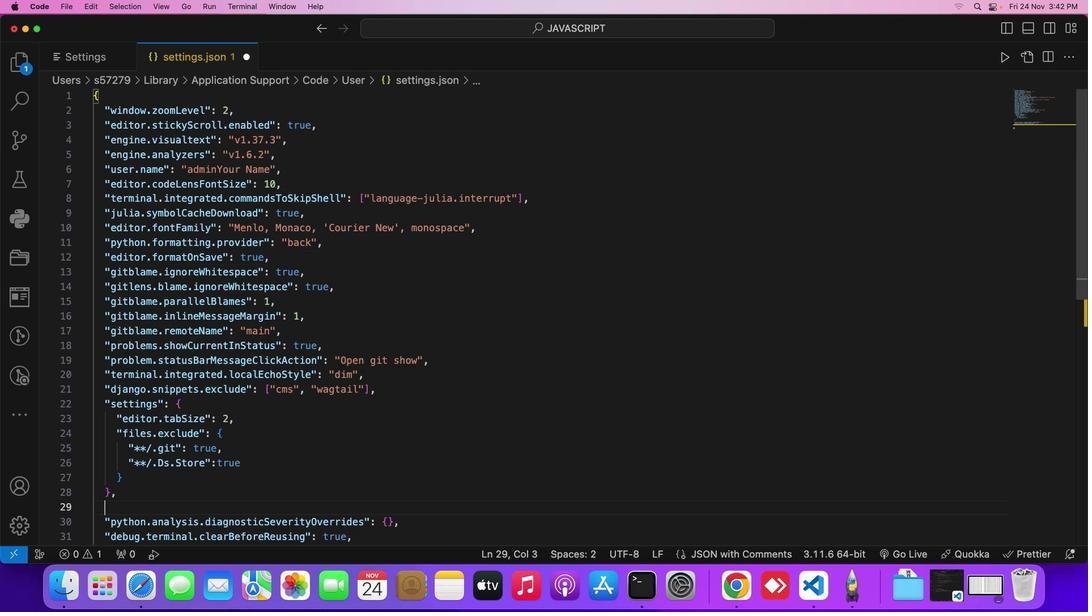 
Action: Mouse moved to (202, 476)
Screenshot: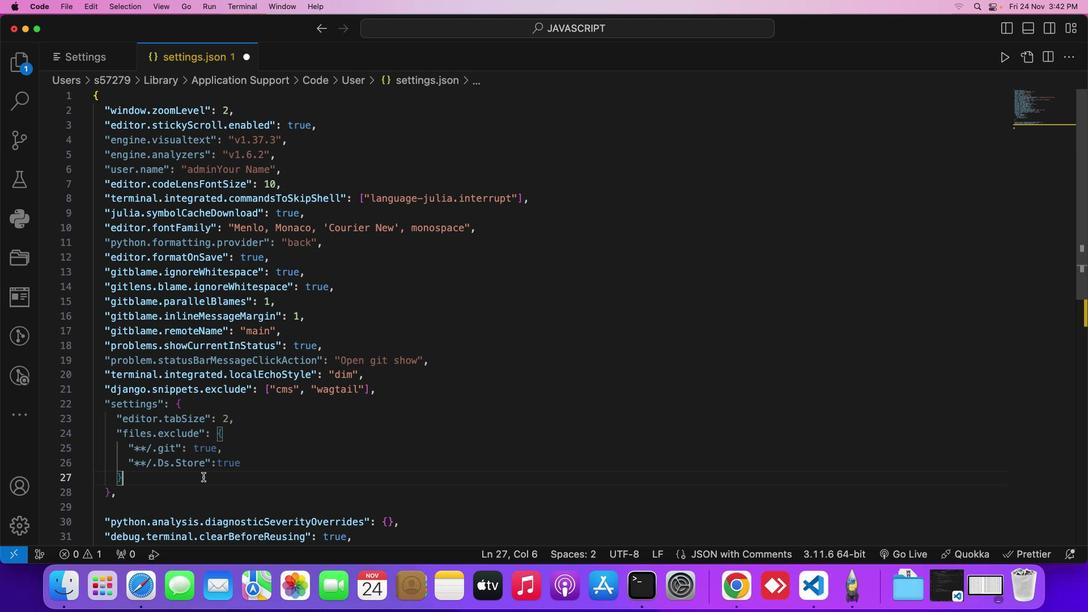 
Action: Mouse pressed left at (202, 476)
Screenshot: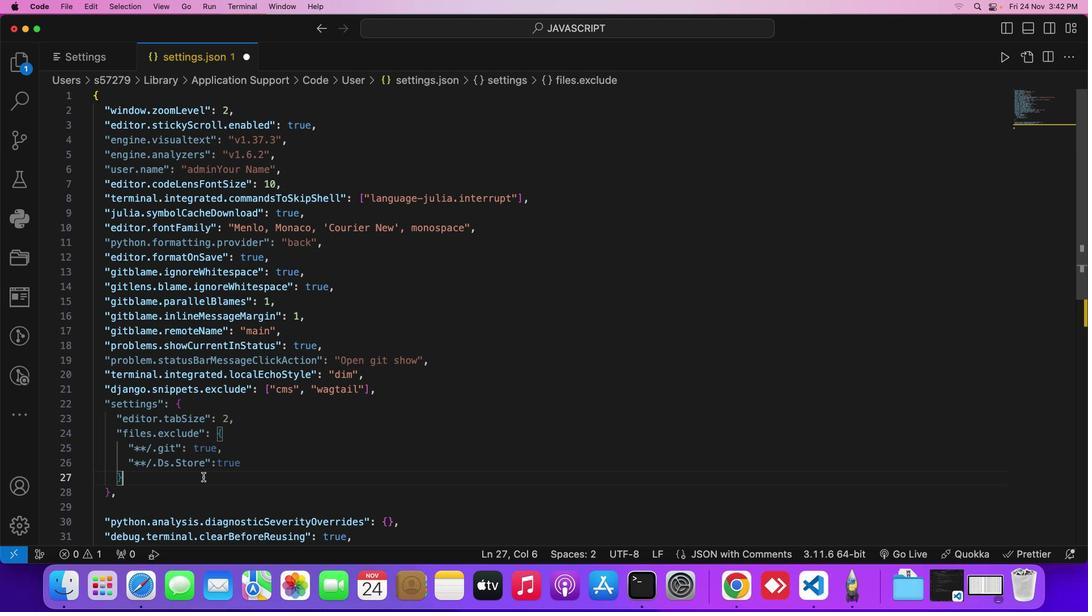 
Action: Mouse moved to (141, 502)
Screenshot: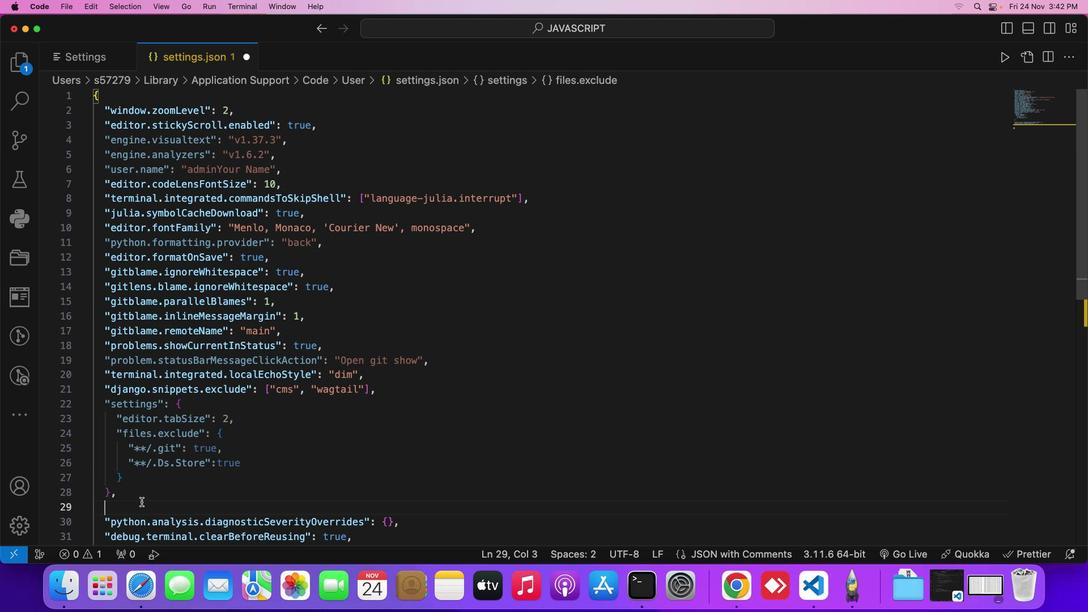 
Action: Mouse pressed left at (141, 502)
Screenshot: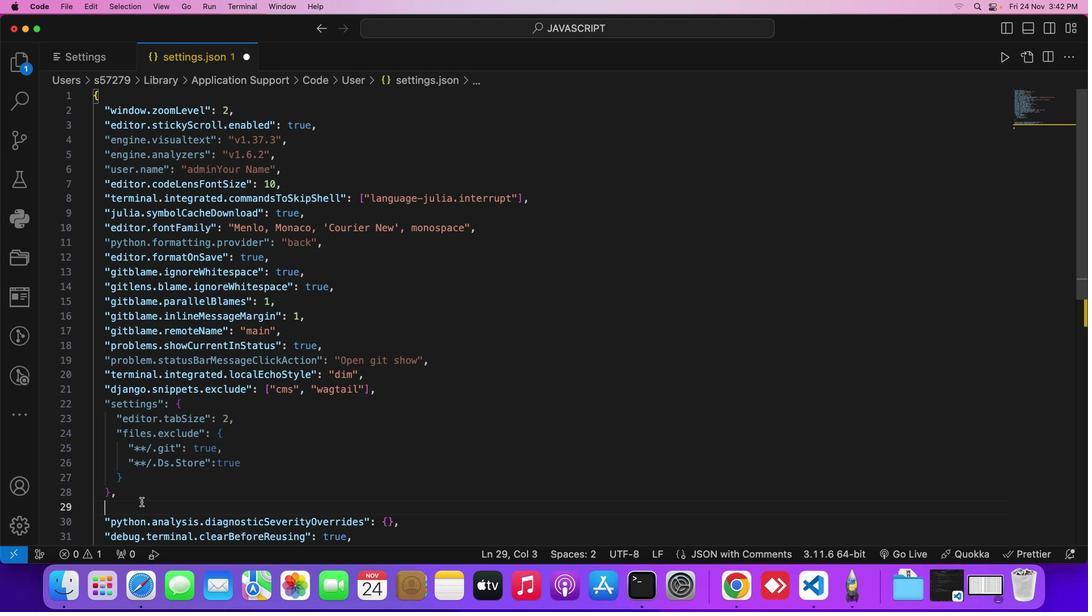 
Action: Key pressed Key.backspaceKey.backspace
Screenshot: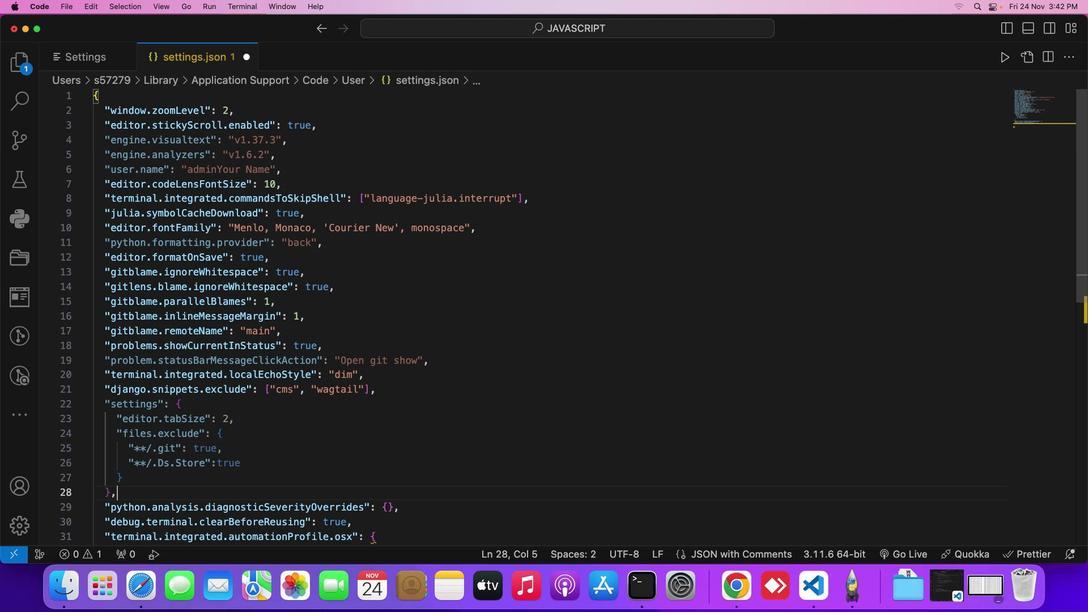 
Action: Mouse moved to (1030, 58)
Screenshot: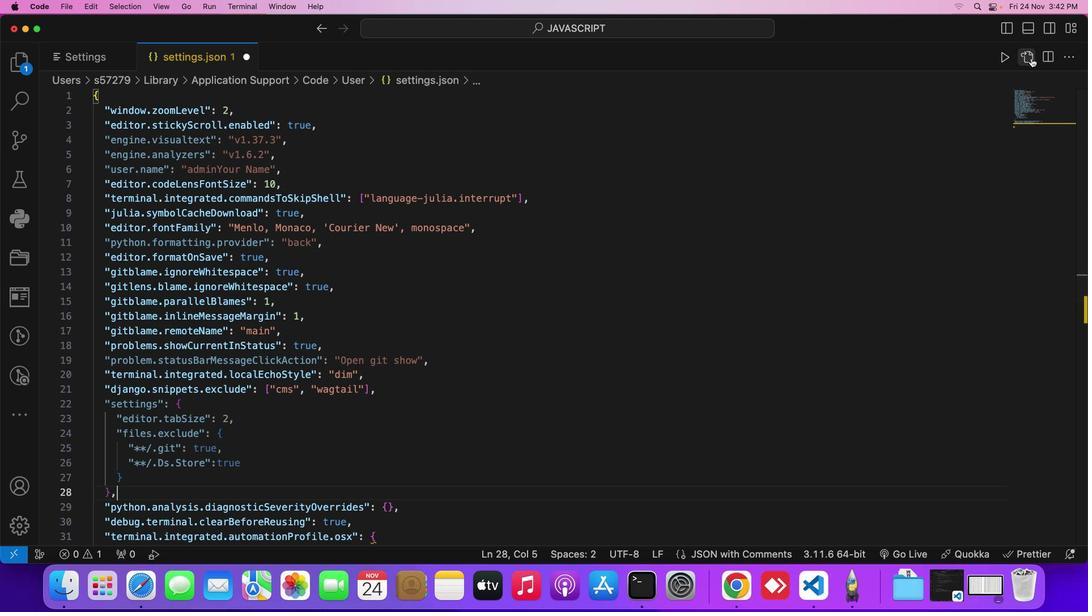
Action: Mouse pressed left at (1030, 58)
Screenshot: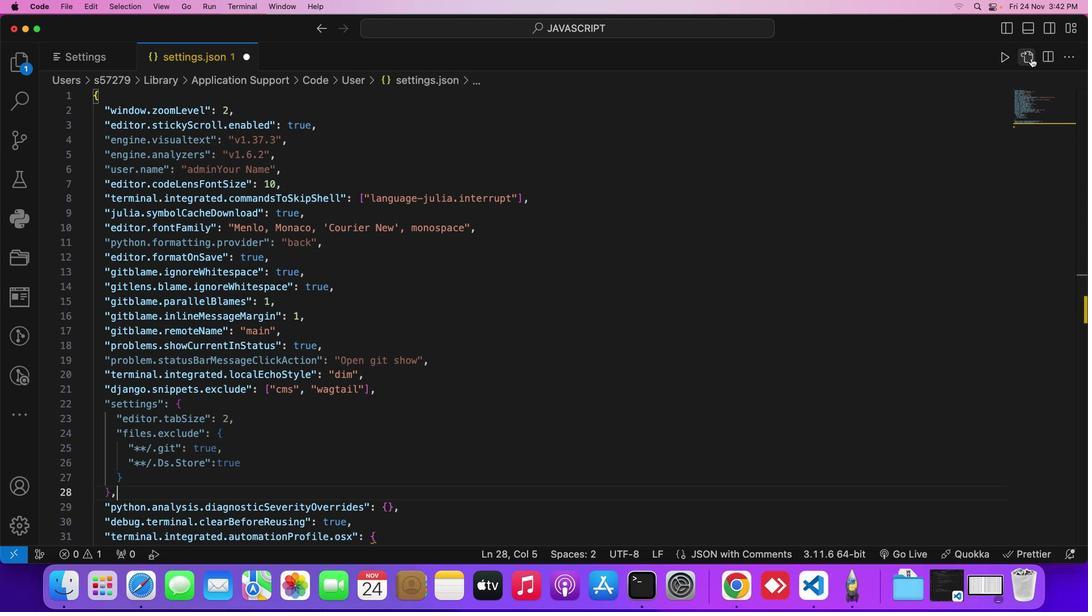 
Action: Mouse moved to (1030, 57)
Screenshot: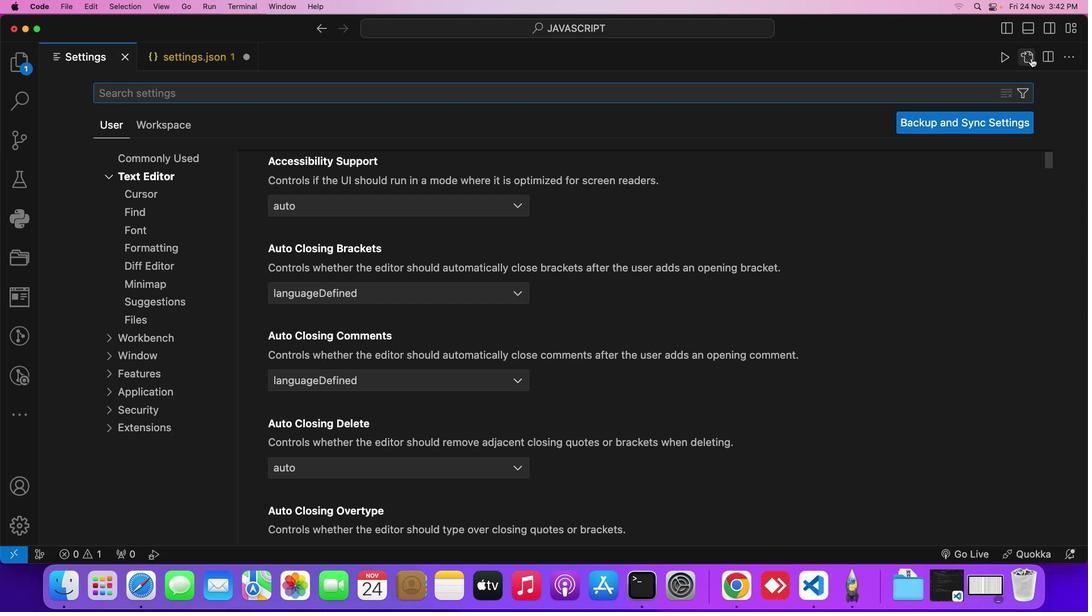 
Action: Mouse pressed left at (1030, 57)
Screenshot: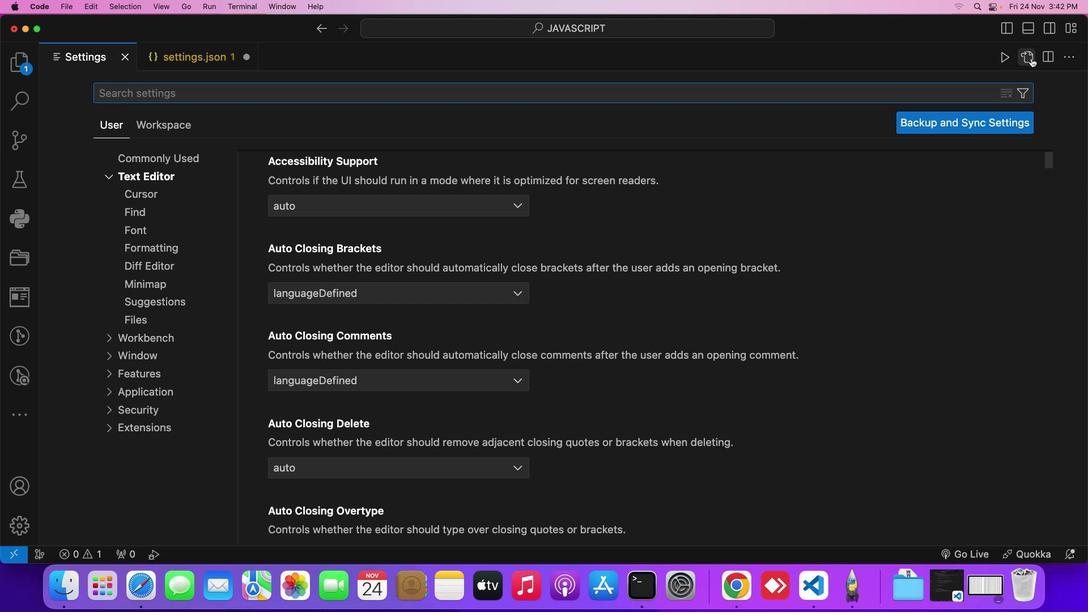 
Action: Mouse moved to (1050, 61)
Screenshot: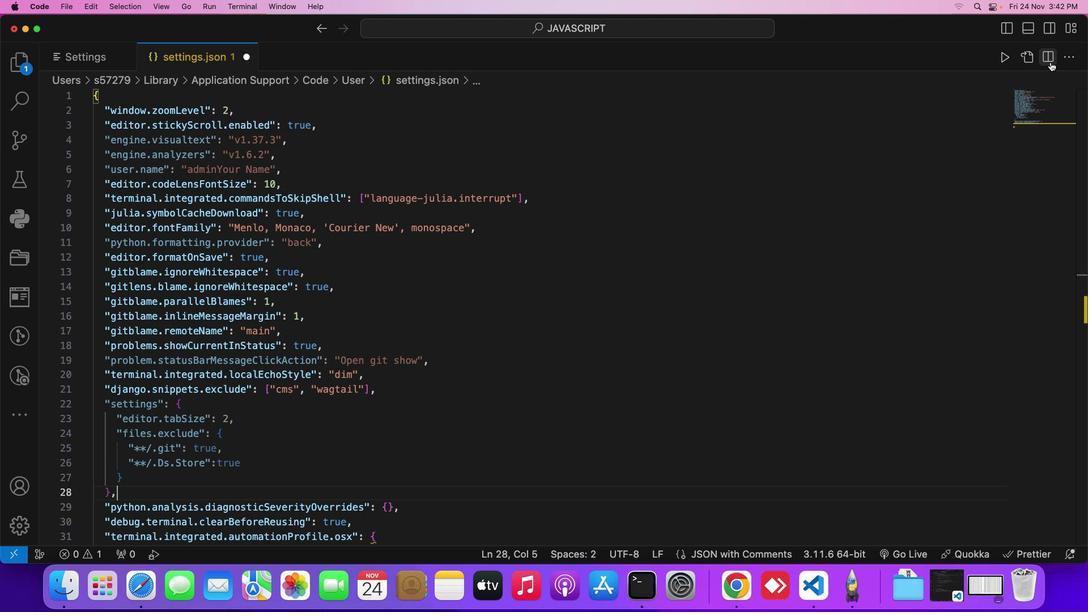 
Action: Mouse pressed left at (1050, 61)
Screenshot: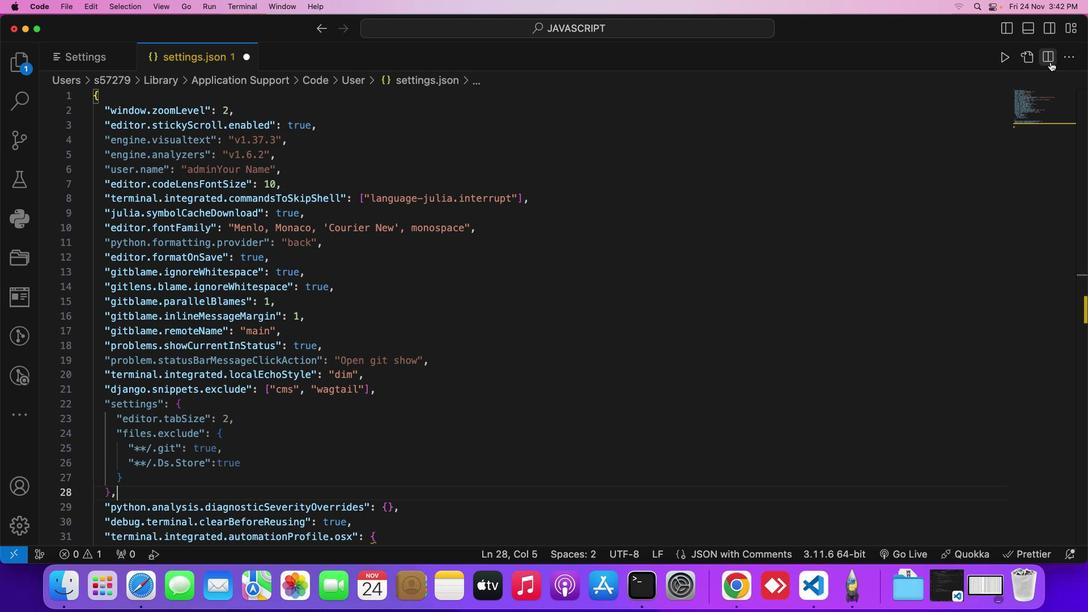 
Action: Mouse moved to (327, 301)
Screenshot: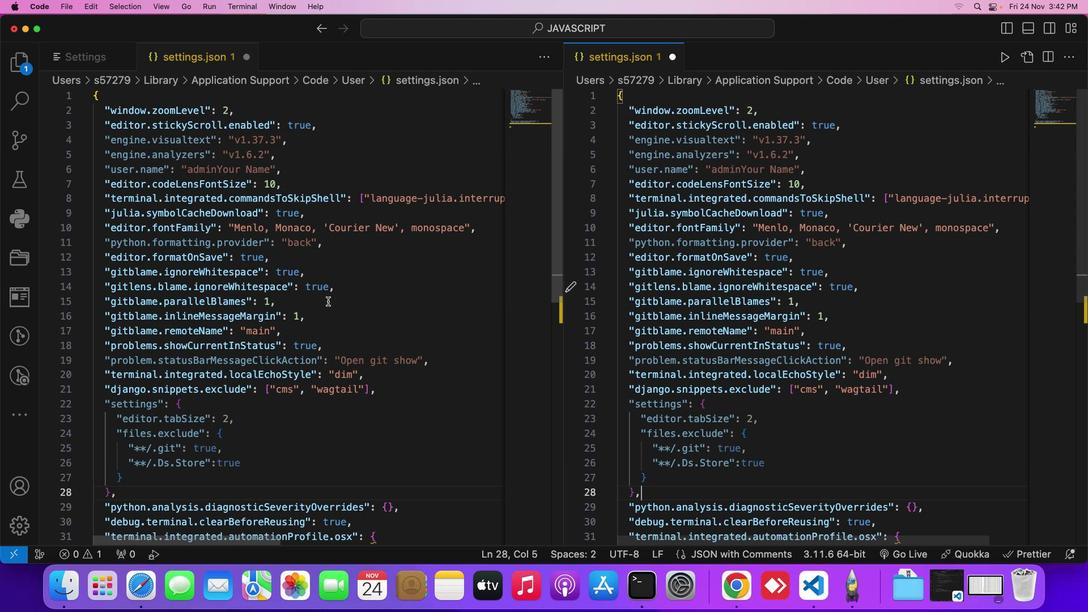 
Action: Mouse pressed left at (327, 301)
Screenshot: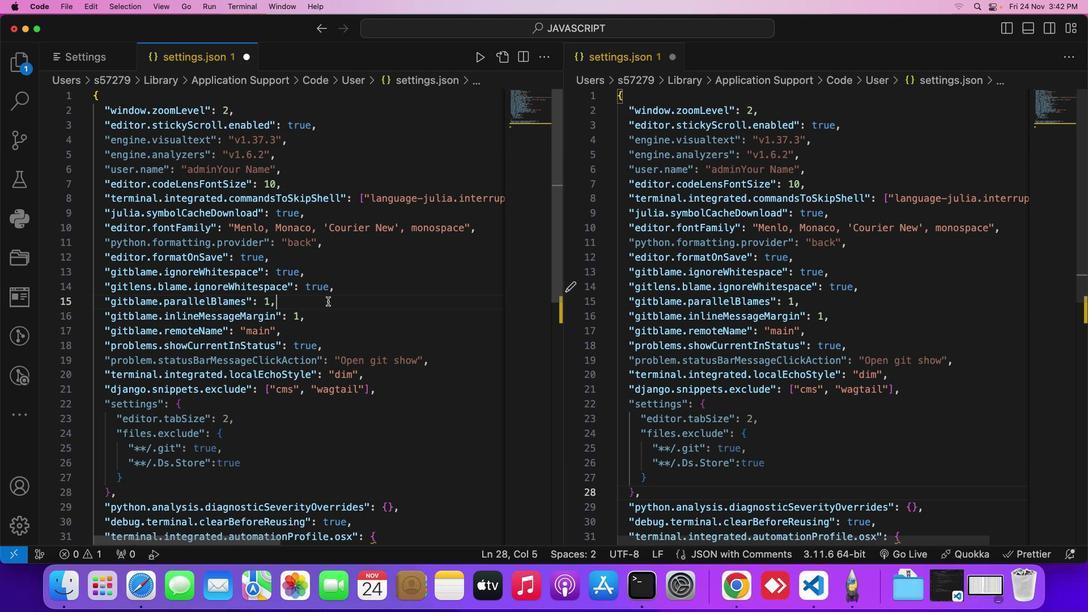 
Action: Mouse moved to (671, 57)
Screenshot: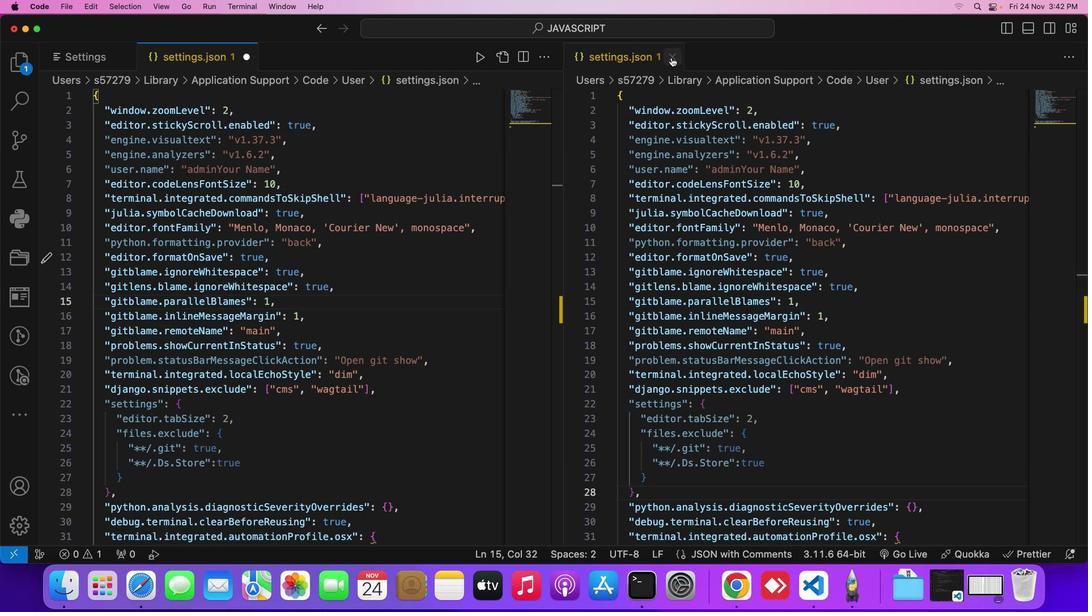 
Action: Mouse pressed left at (671, 57)
Screenshot: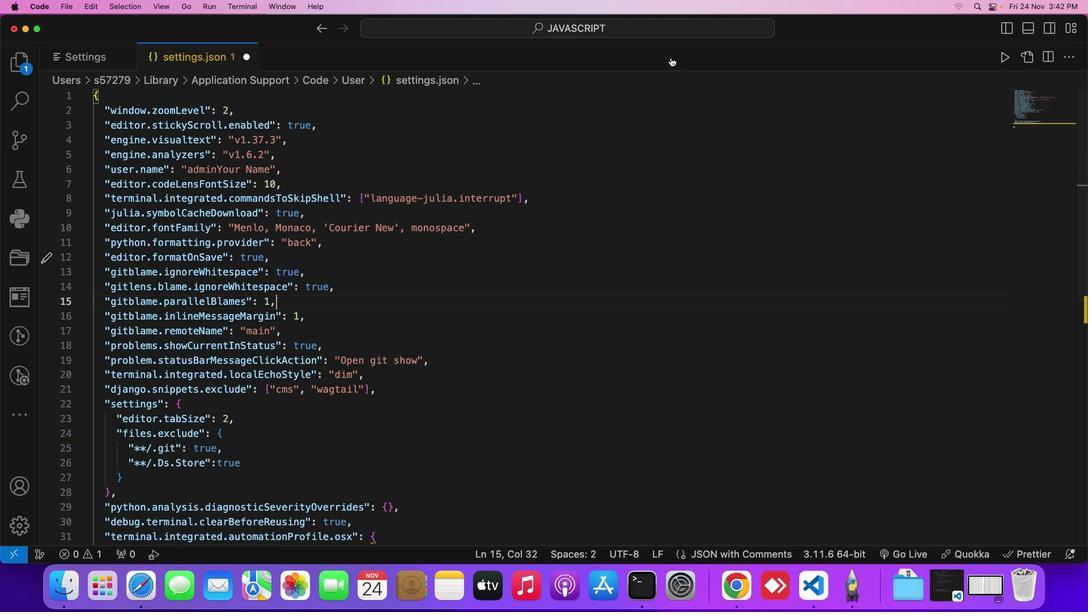 
Action: Mouse moved to (69, 1)
Screenshot: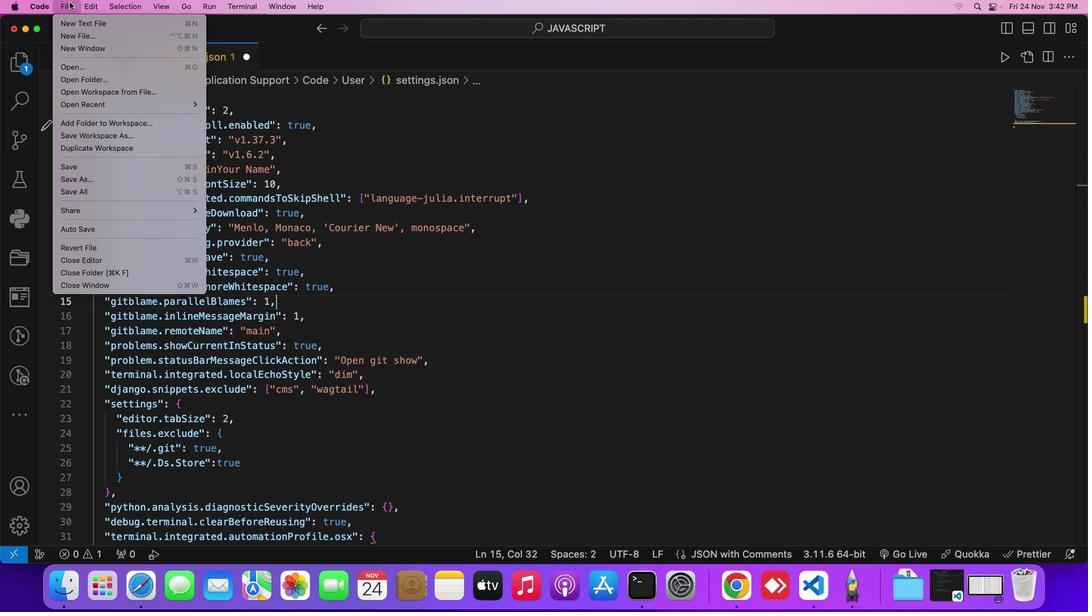 
Action: Mouse pressed left at (69, 1)
Screenshot: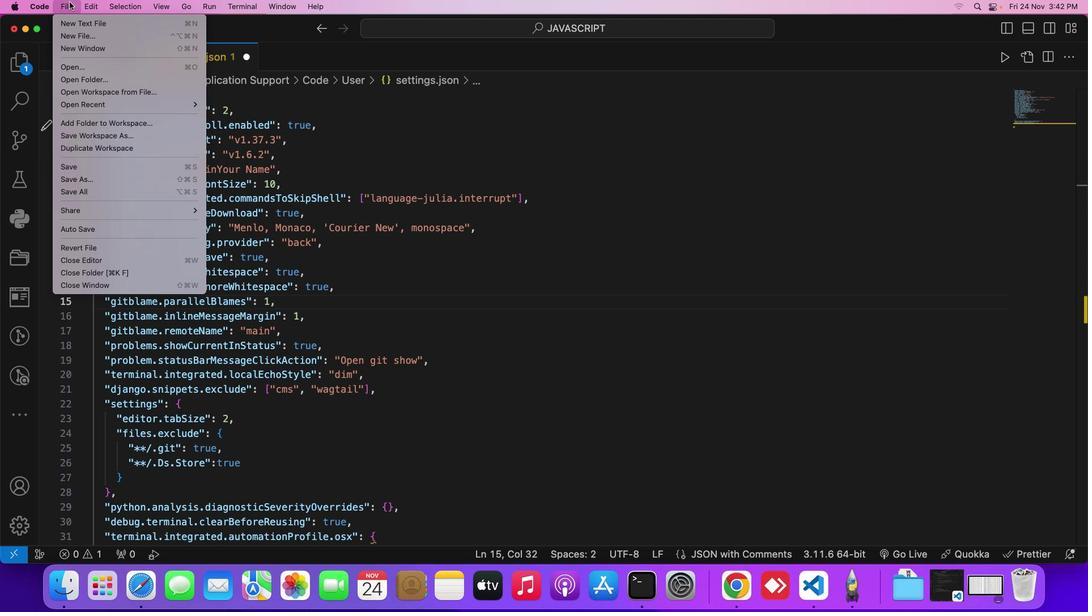 
Action: Mouse moved to (130, 166)
Screenshot: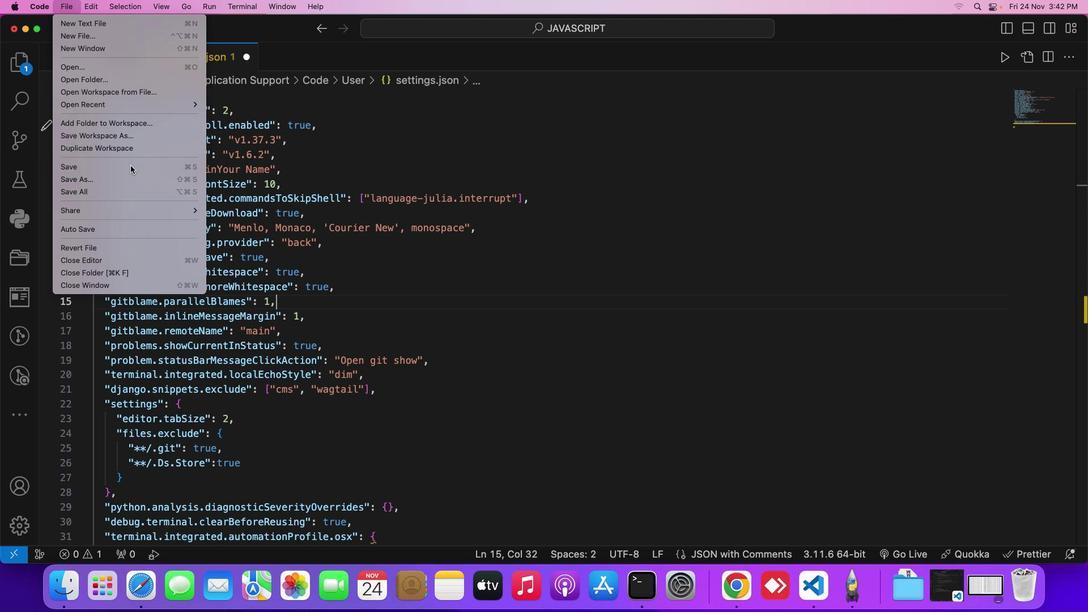 
Action: Mouse pressed left at (130, 166)
Screenshot: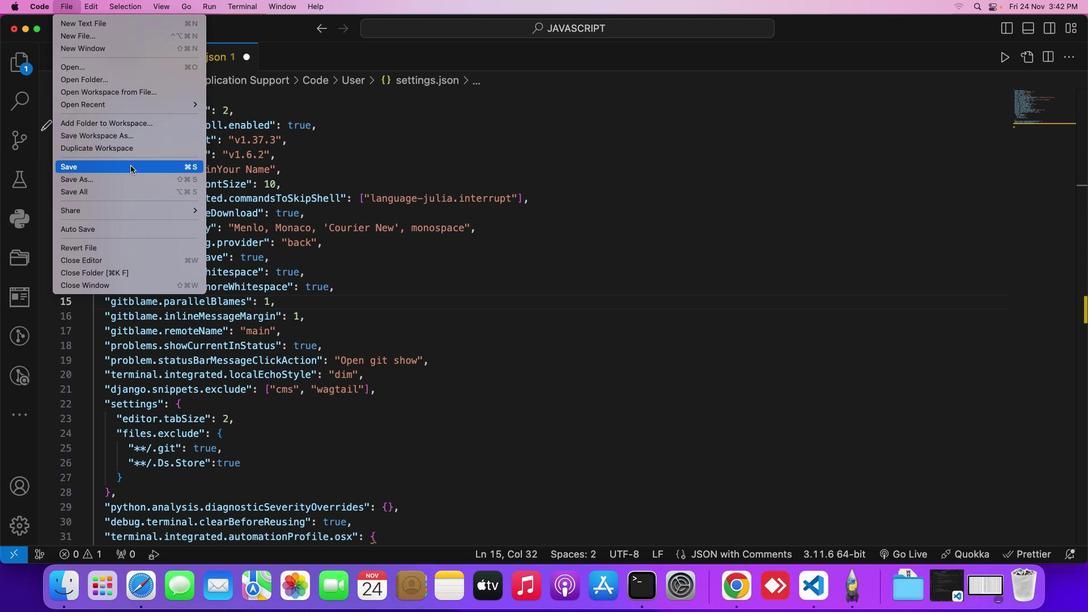
Action: Mouse moved to (131, 165)
Screenshot: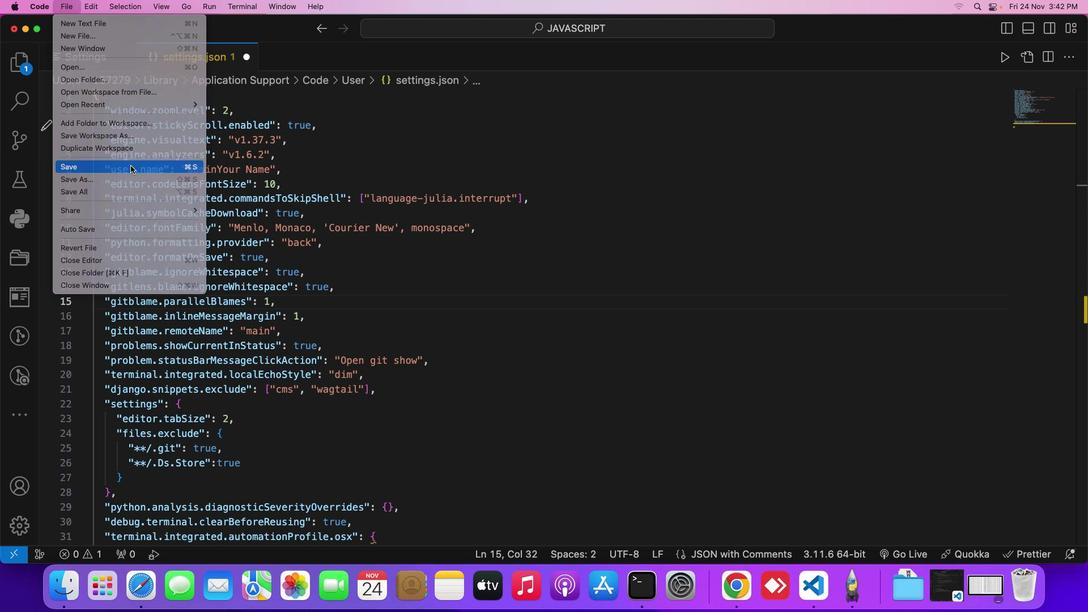 
